 Task: Find connections with filter location Gandevi with filter topic #Jobswith filter profile language German with filter current company Livspace with filter school GM Institute of Technology with filter industry Public Health with filter service category Negotiation with filter keywords title Technical Specialist
Action: Mouse moved to (520, 81)
Screenshot: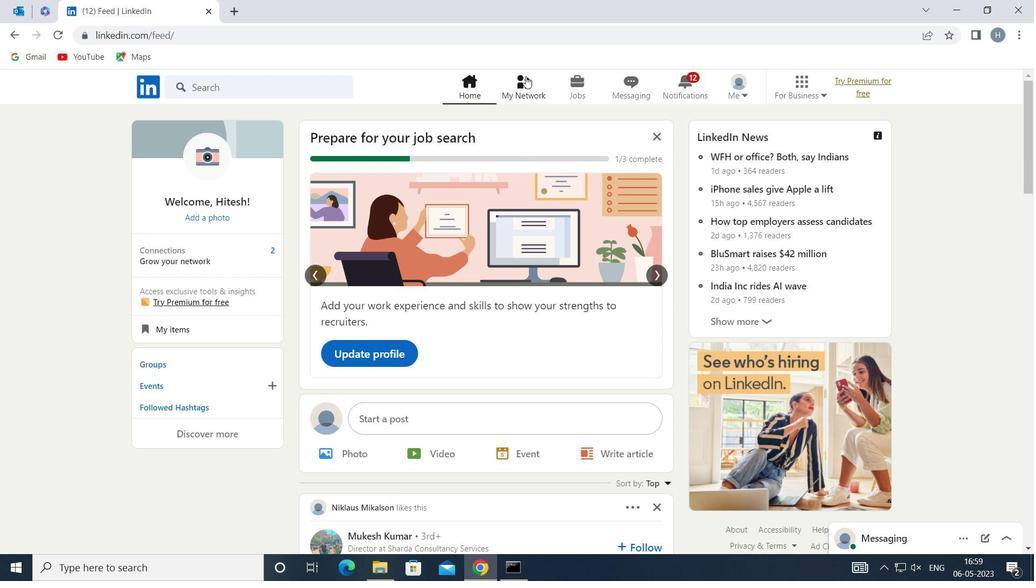 
Action: Mouse pressed left at (520, 81)
Screenshot: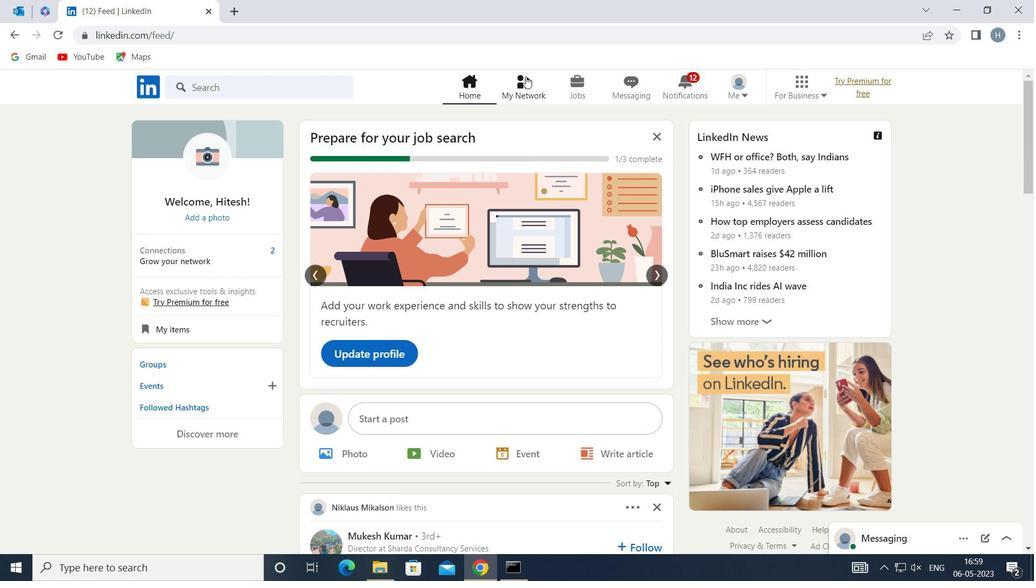 
Action: Mouse moved to (284, 166)
Screenshot: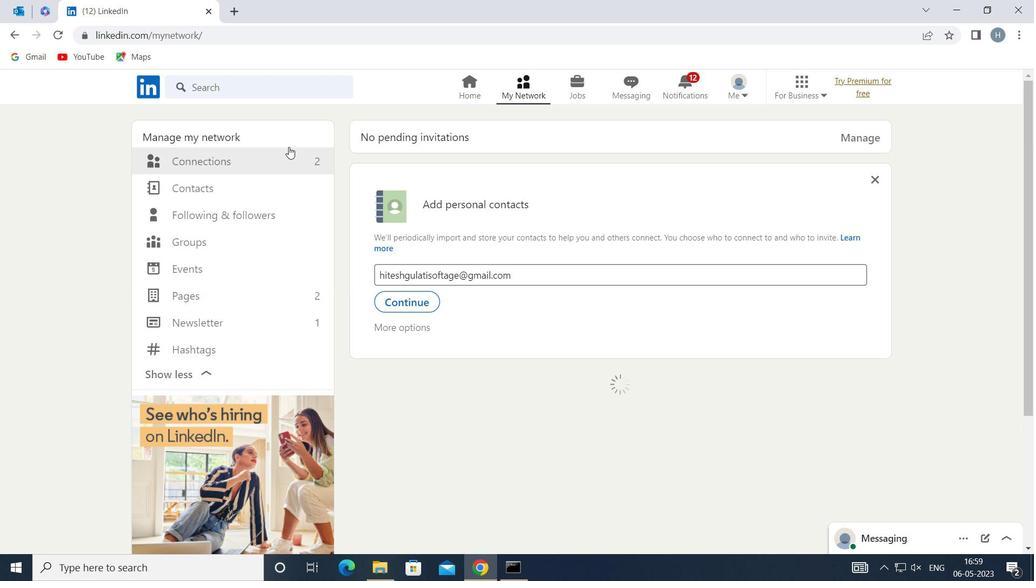 
Action: Mouse pressed left at (284, 166)
Screenshot: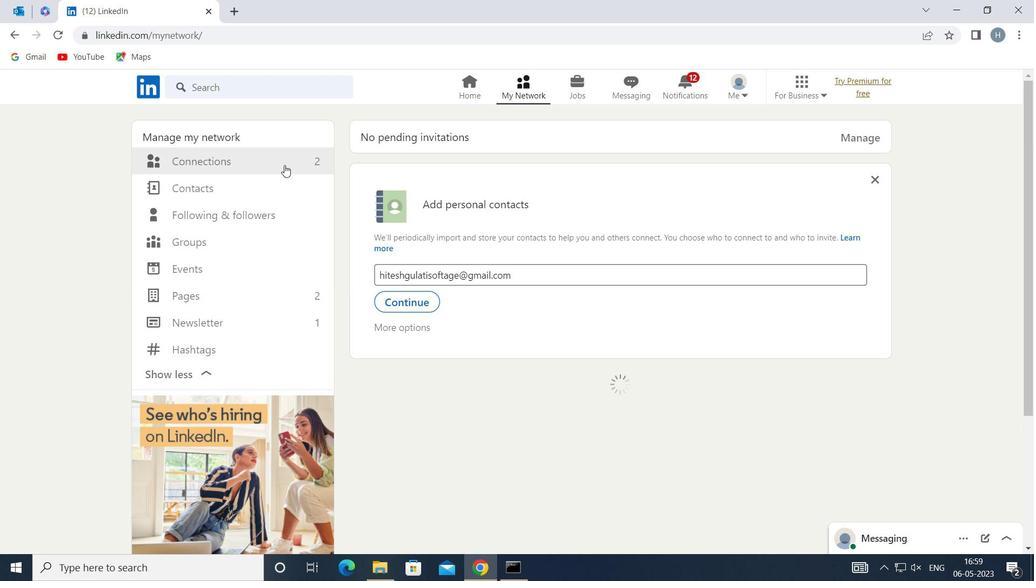 
Action: Mouse moved to (615, 164)
Screenshot: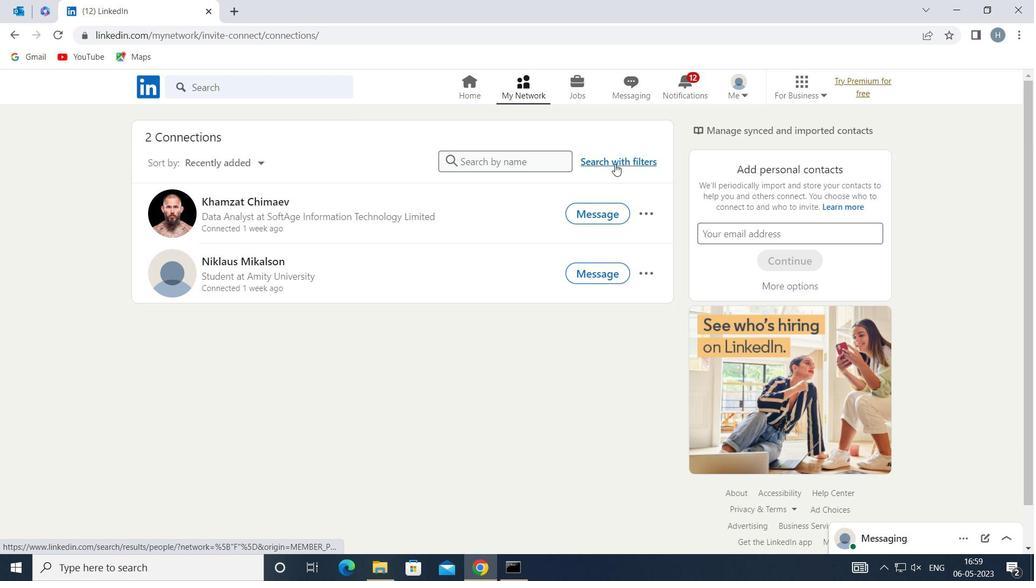 
Action: Mouse pressed left at (615, 164)
Screenshot: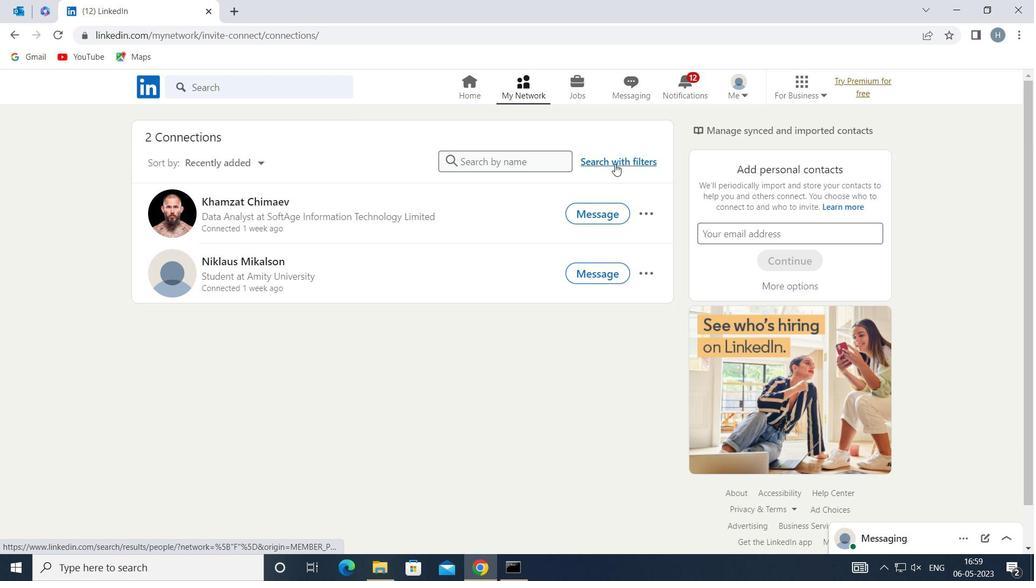 
Action: Mouse moved to (563, 121)
Screenshot: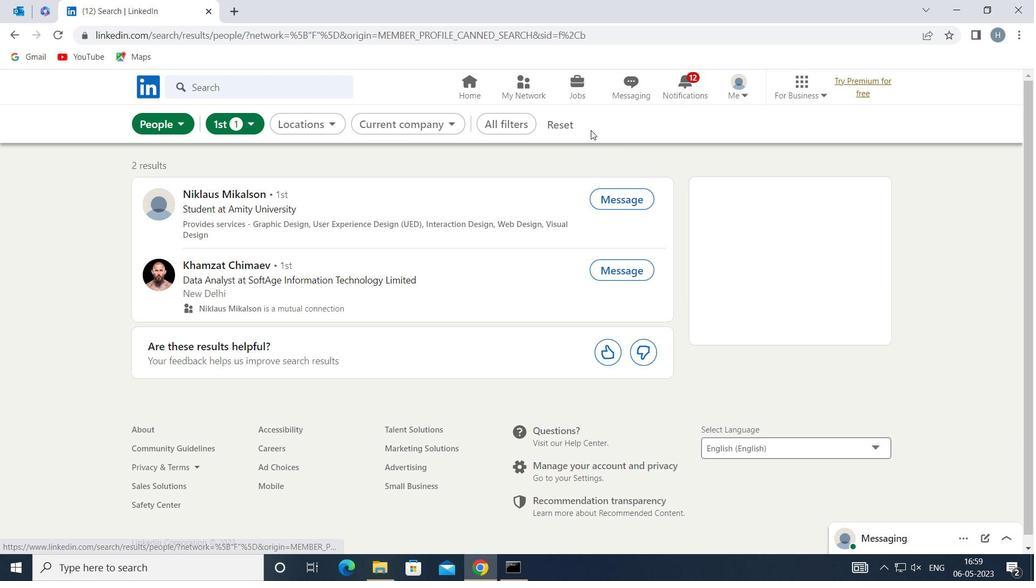
Action: Mouse pressed left at (563, 121)
Screenshot: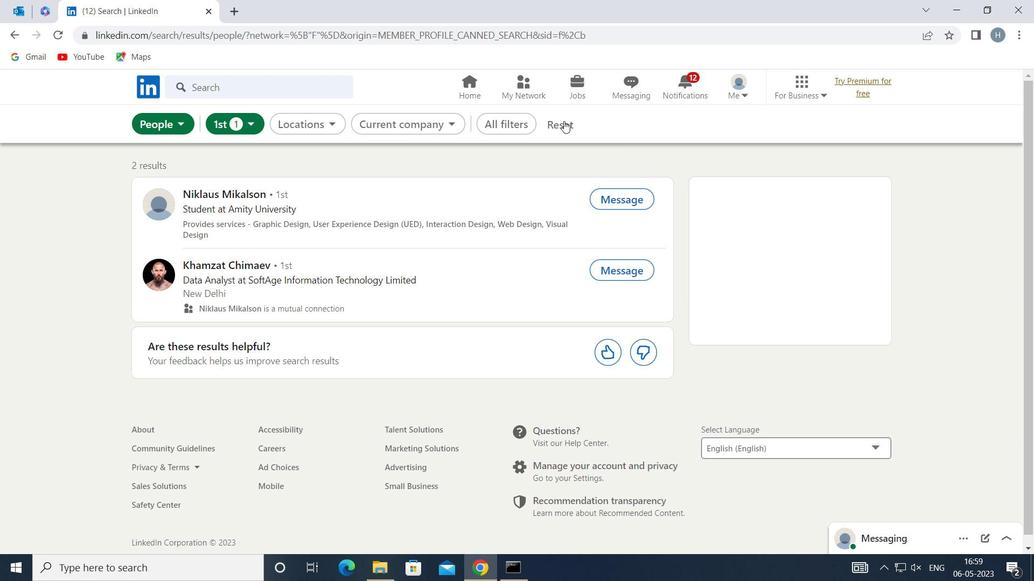 
Action: Mouse moved to (559, 121)
Screenshot: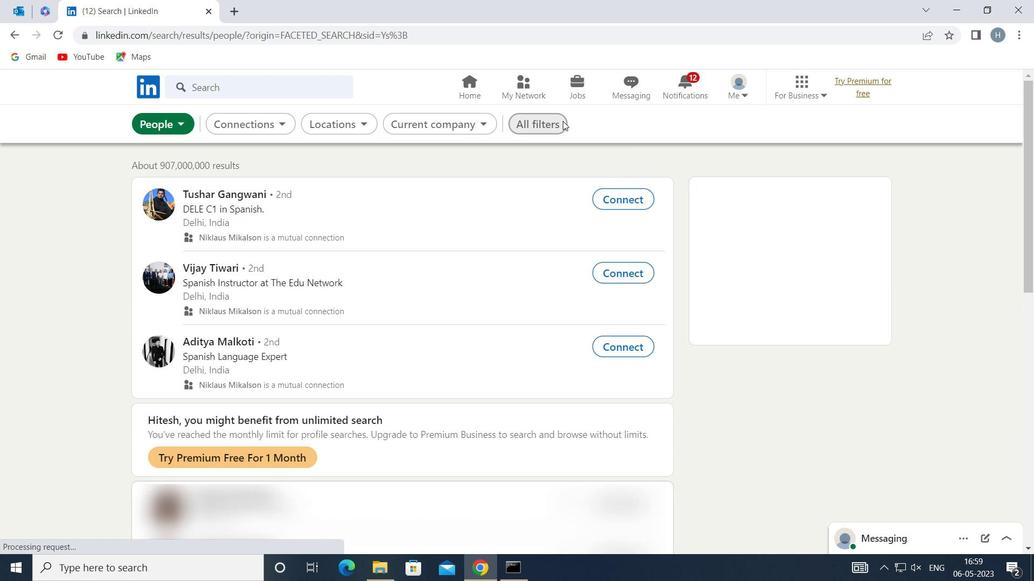 
Action: Mouse pressed left at (559, 121)
Screenshot: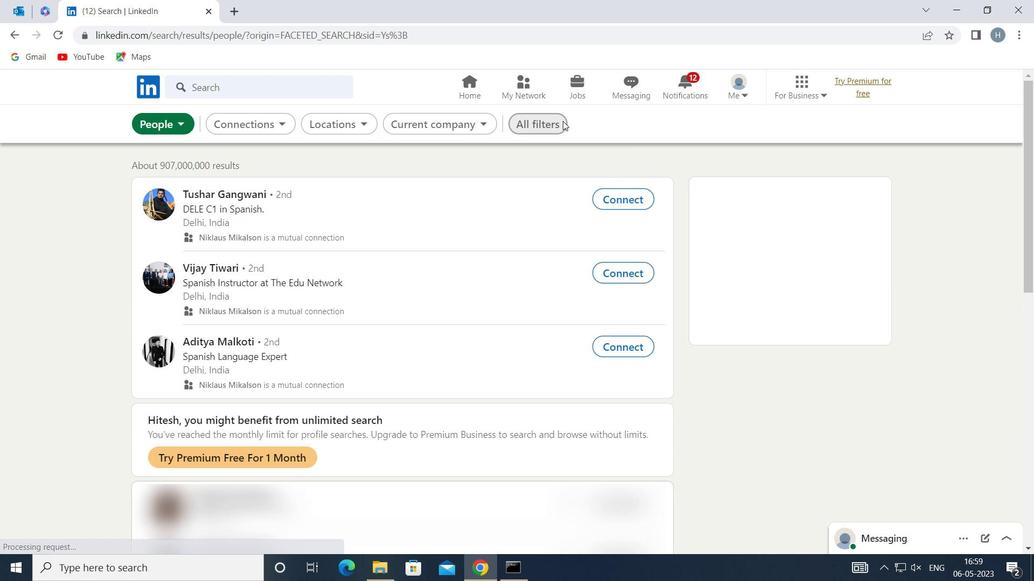 
Action: Mouse moved to (738, 237)
Screenshot: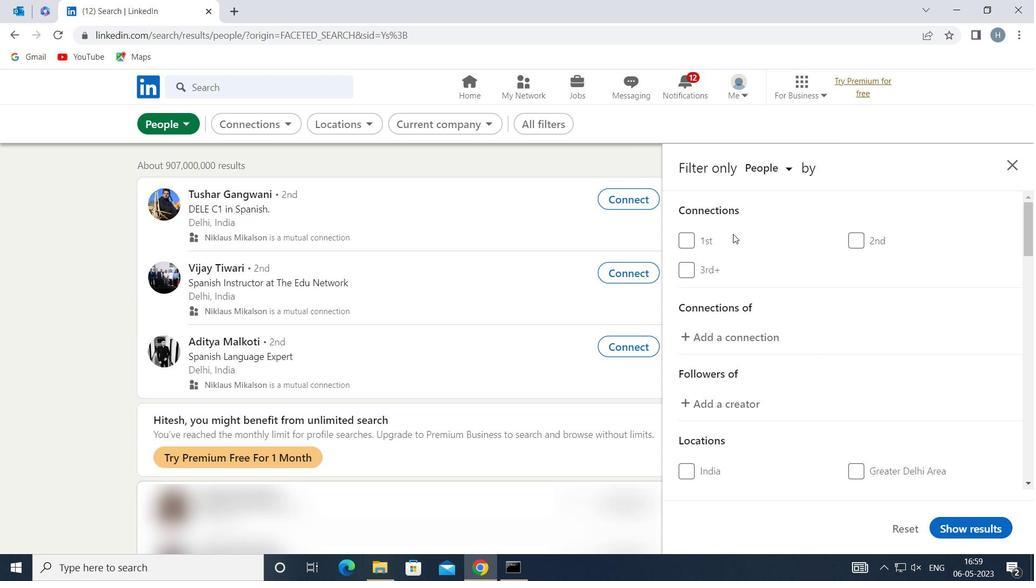 
Action: Mouse scrolled (738, 236) with delta (0, 0)
Screenshot: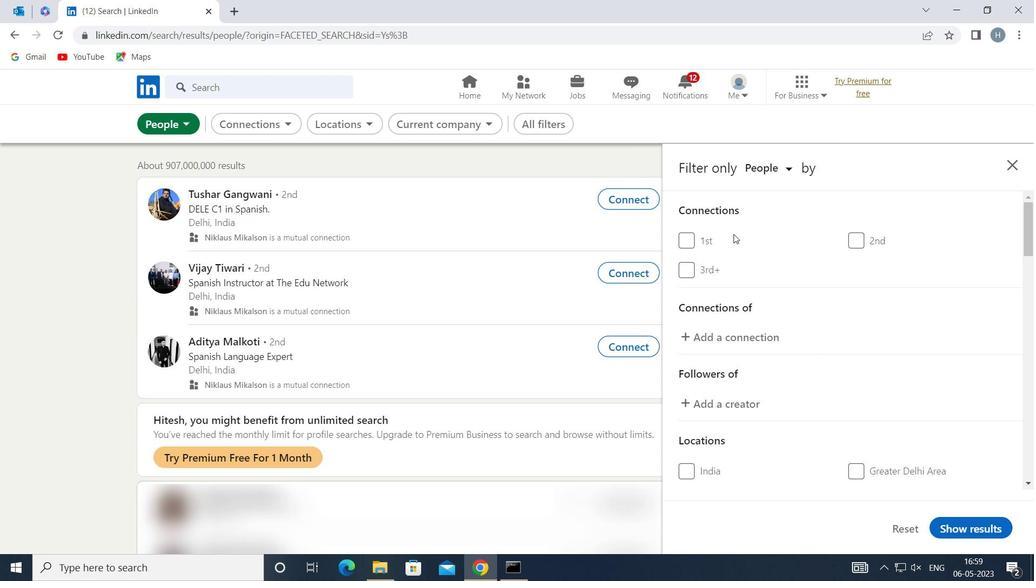 
Action: Mouse moved to (782, 277)
Screenshot: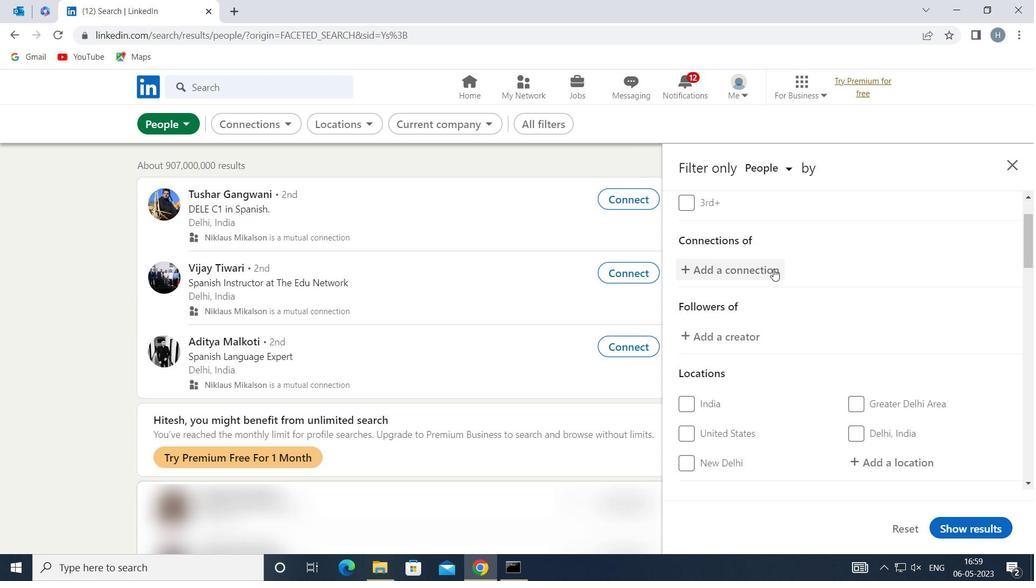 
Action: Mouse scrolled (782, 277) with delta (0, 0)
Screenshot: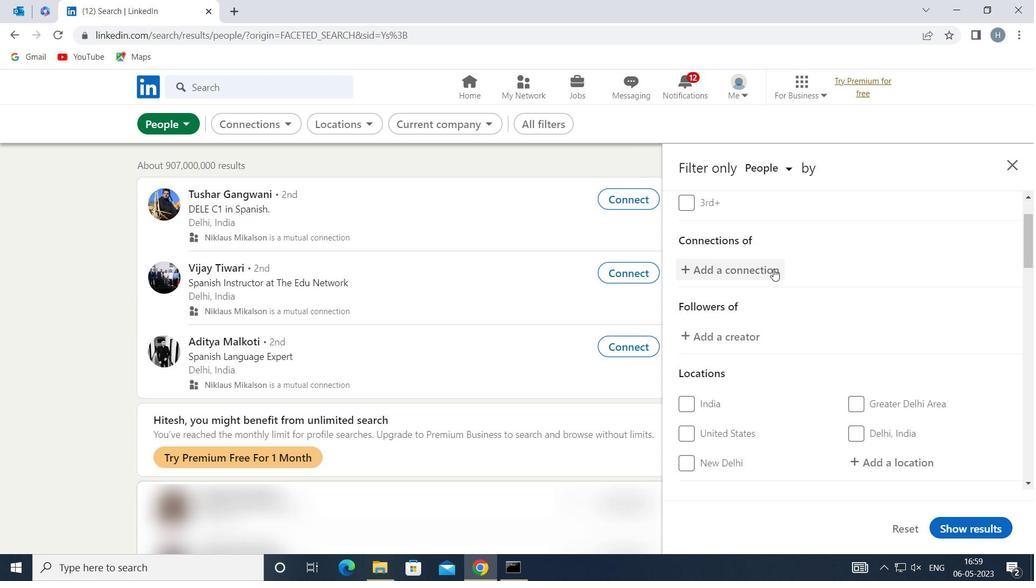 
Action: Mouse moved to (798, 286)
Screenshot: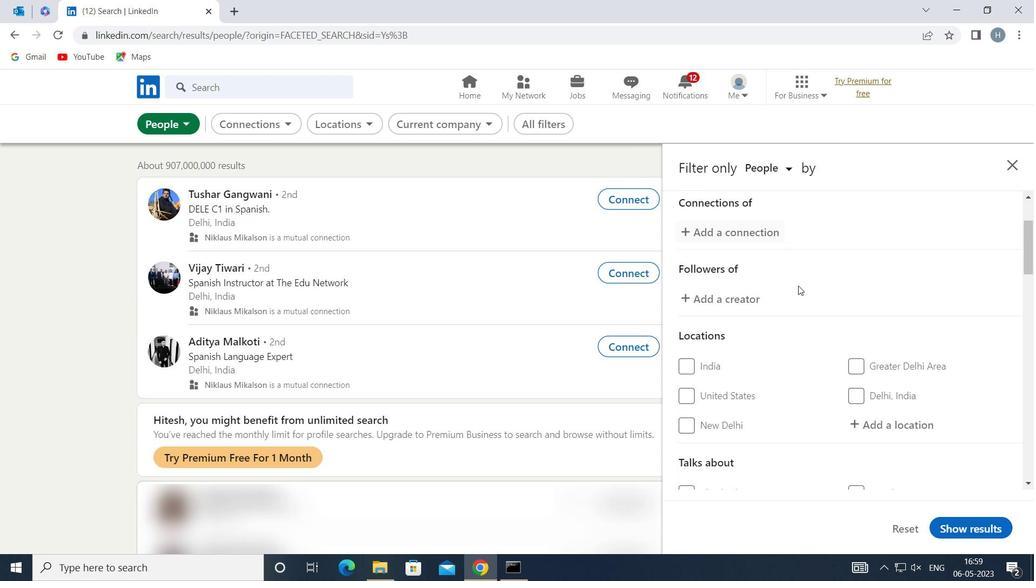 
Action: Mouse scrolled (798, 286) with delta (0, 0)
Screenshot: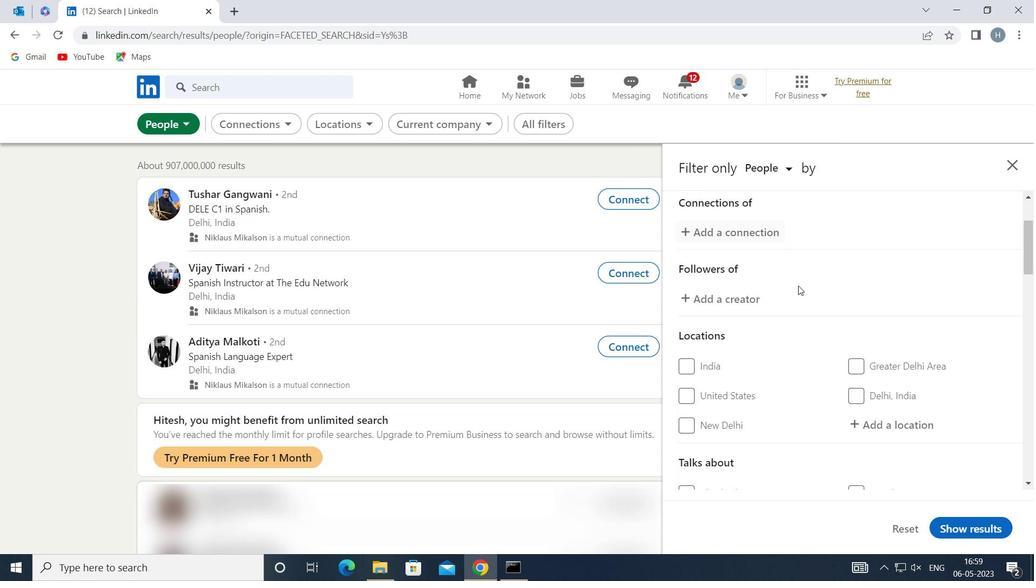 
Action: Mouse moved to (871, 324)
Screenshot: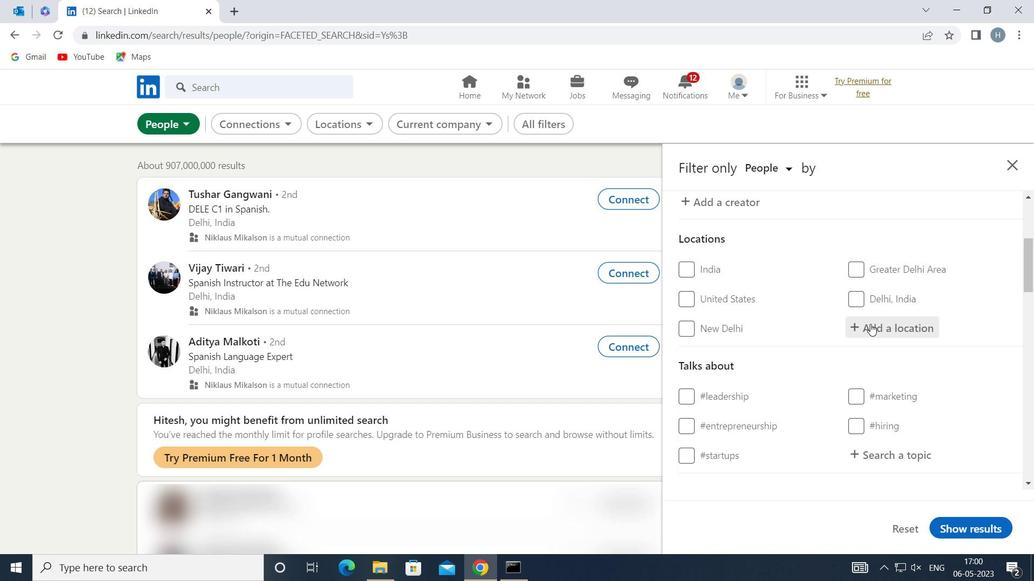 
Action: Mouse pressed left at (871, 324)
Screenshot: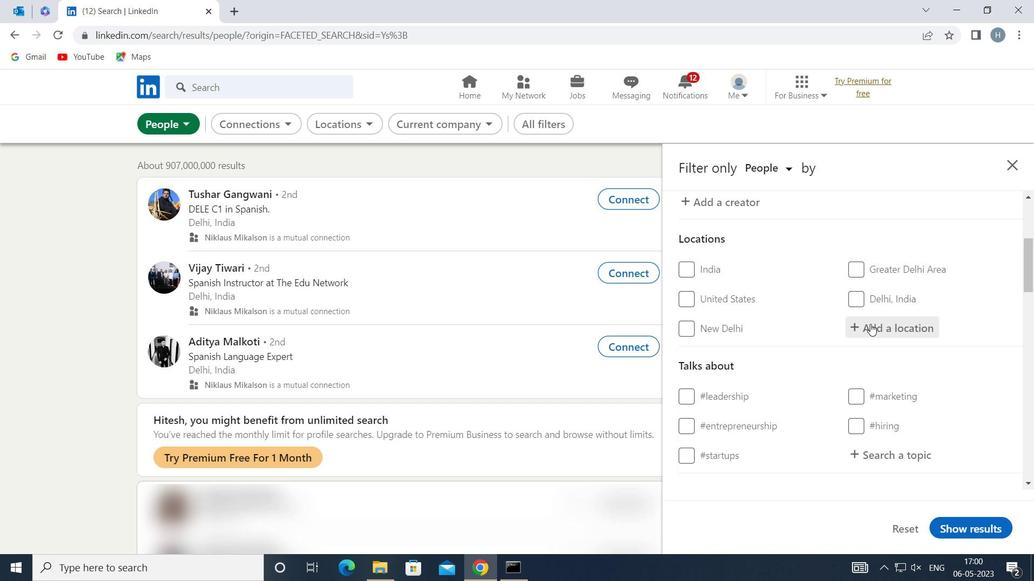 
Action: Mouse moved to (864, 326)
Screenshot: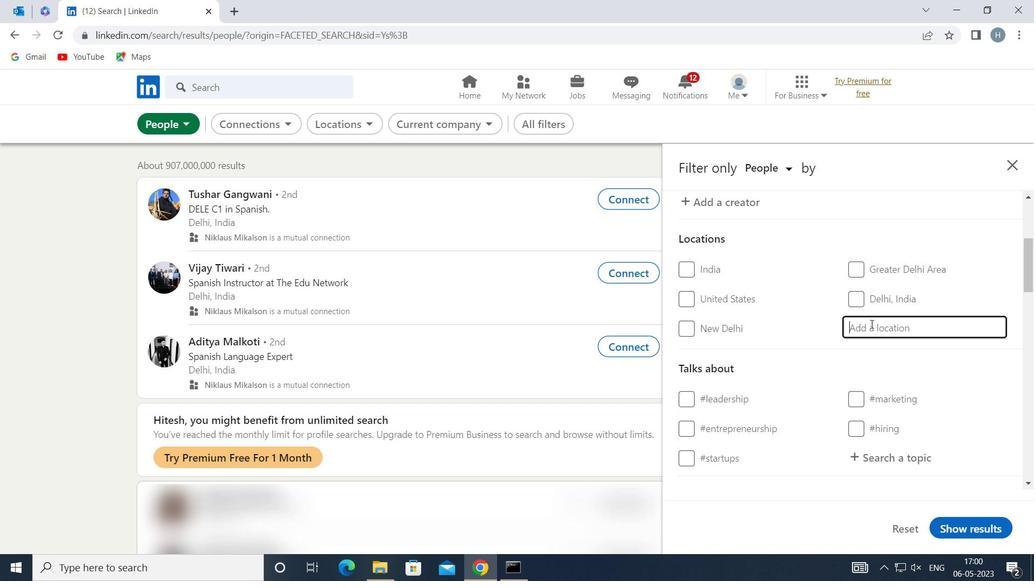 
Action: Key pressed <Key.shift>GANDEVI
Screenshot: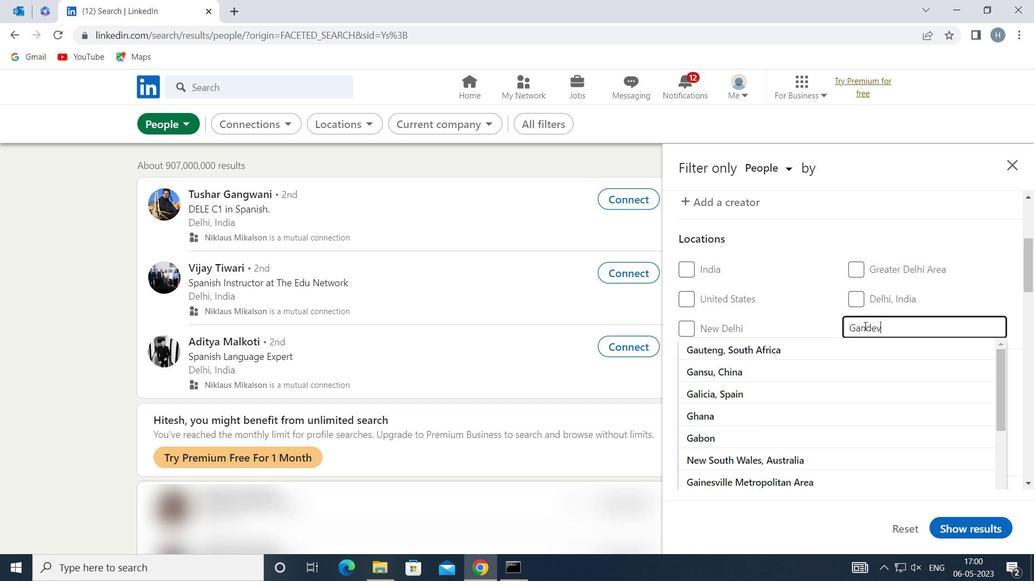 
Action: Mouse moved to (820, 351)
Screenshot: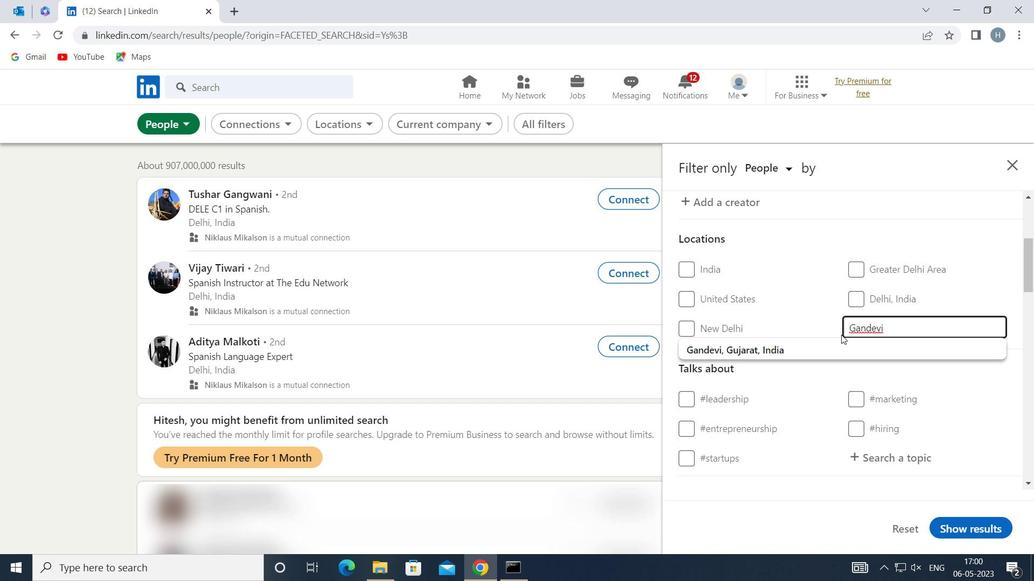 
Action: Mouse pressed left at (820, 351)
Screenshot: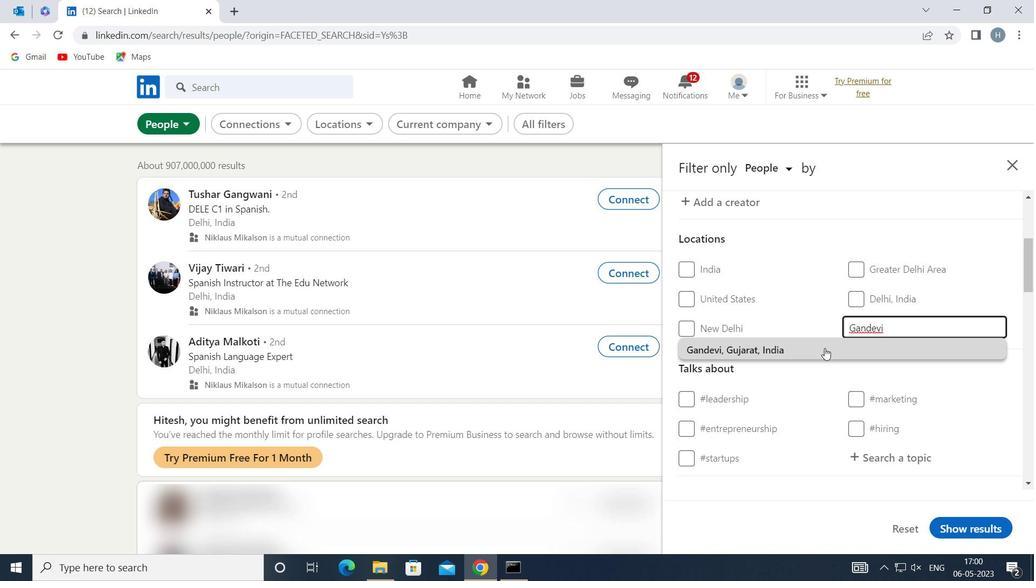 
Action: Mouse moved to (826, 345)
Screenshot: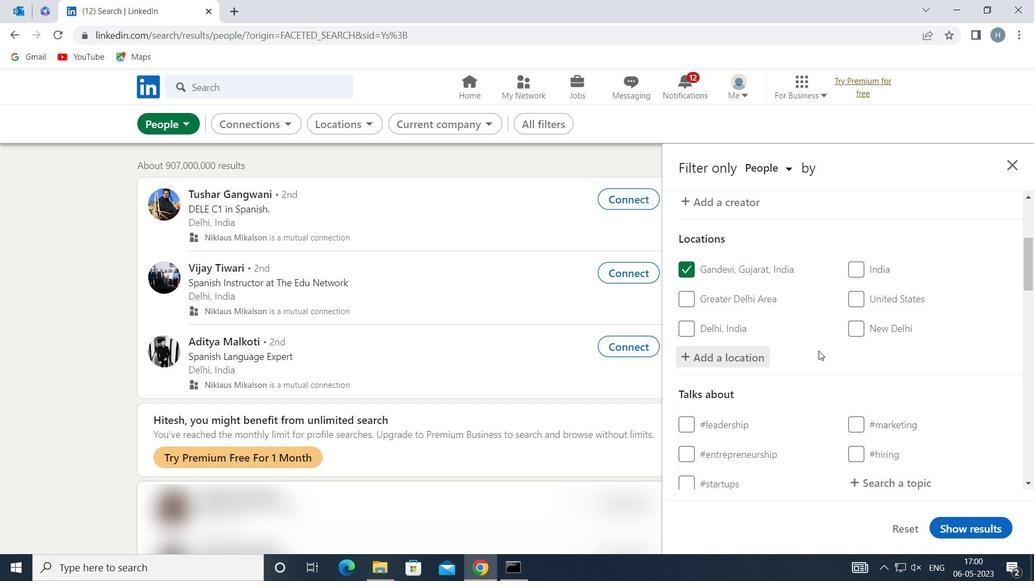 
Action: Mouse scrolled (826, 344) with delta (0, 0)
Screenshot: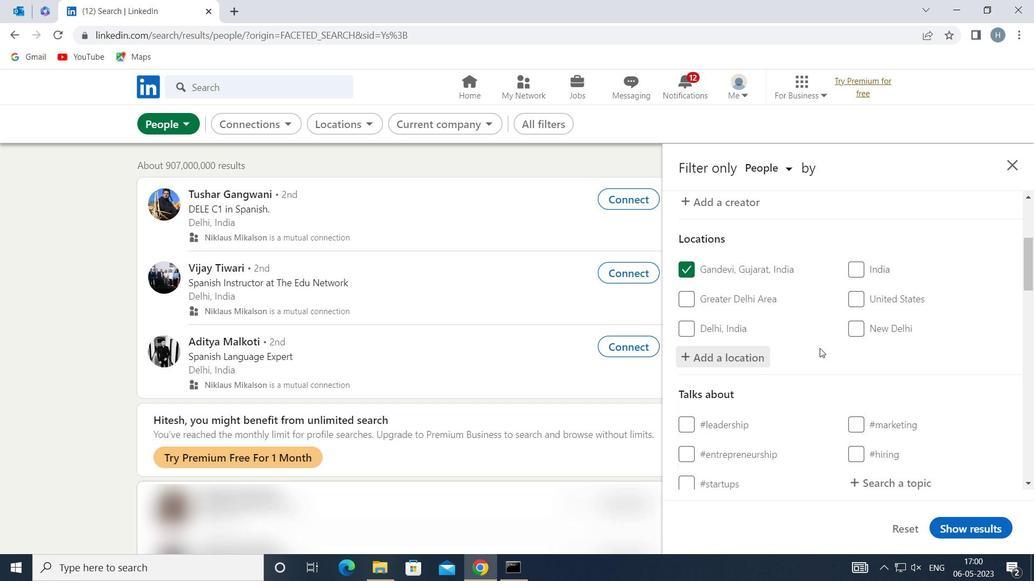 
Action: Mouse moved to (829, 344)
Screenshot: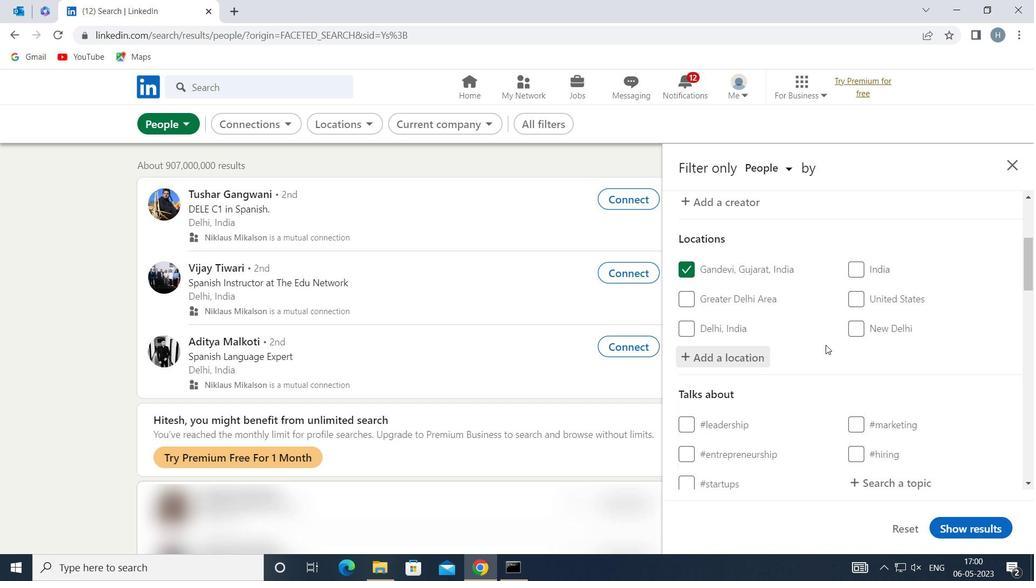 
Action: Mouse scrolled (829, 343) with delta (0, 0)
Screenshot: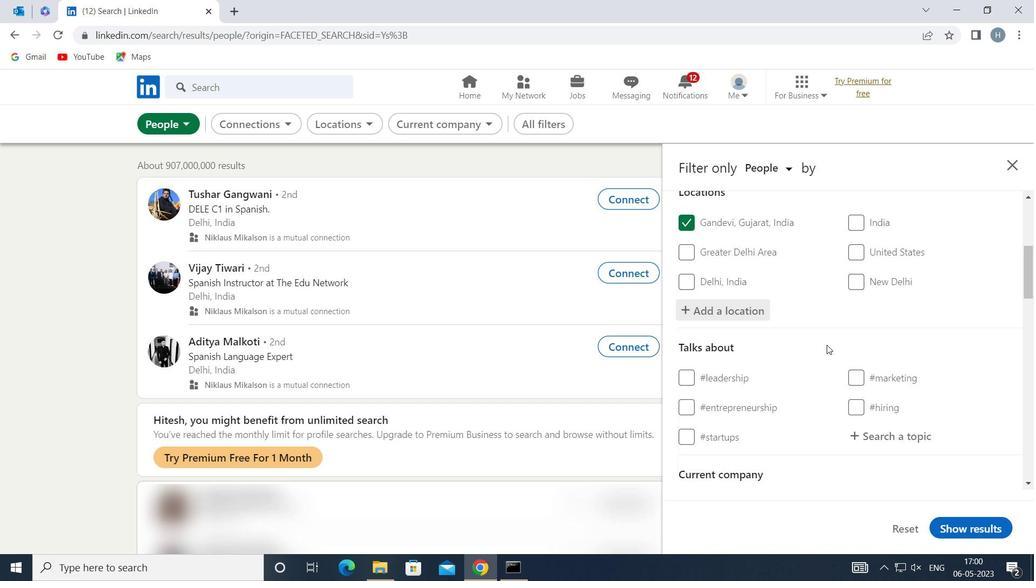 
Action: Mouse moved to (913, 350)
Screenshot: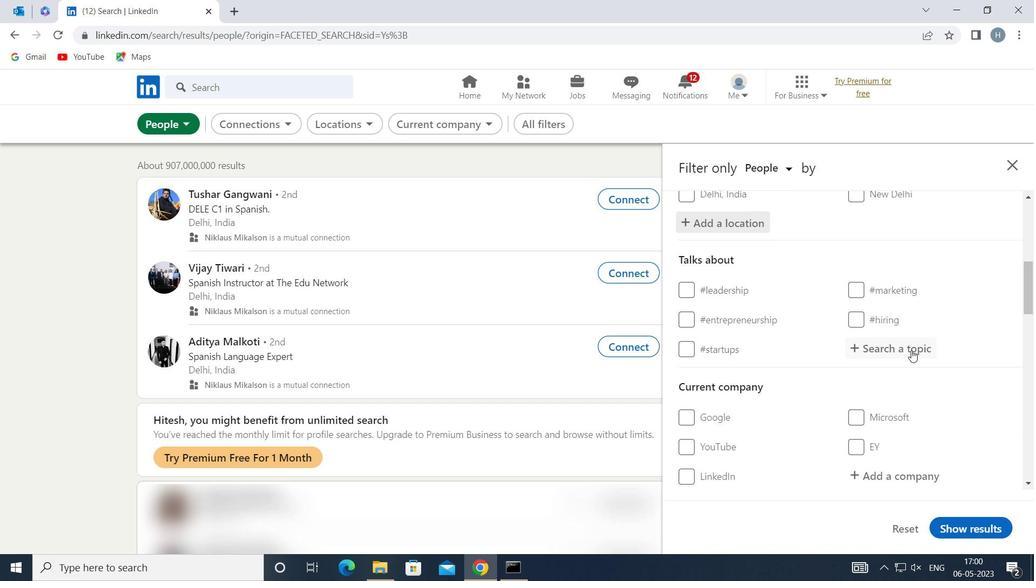 
Action: Mouse pressed left at (913, 350)
Screenshot: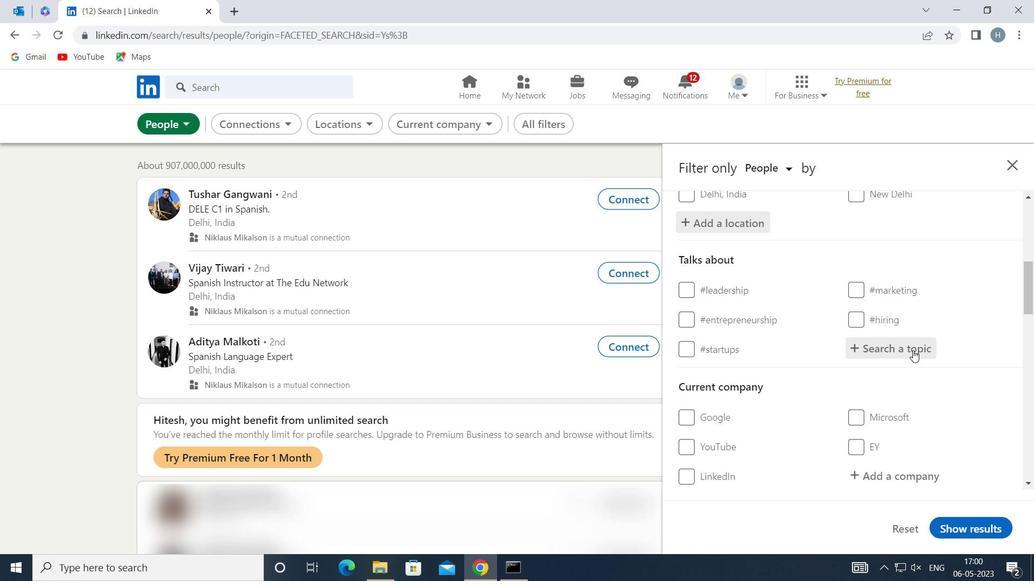 
Action: Mouse moved to (913, 349)
Screenshot: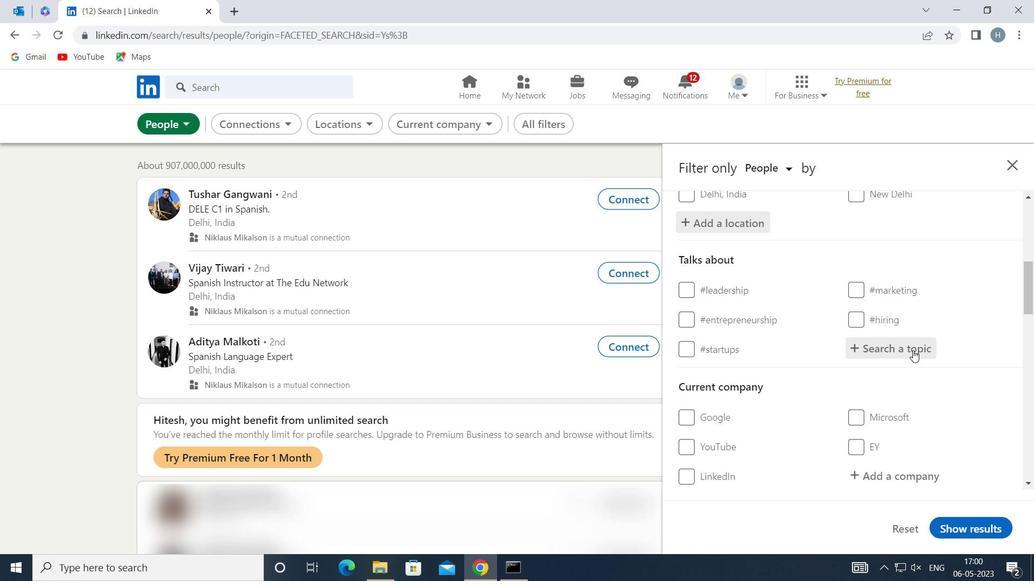 
Action: Key pressed <Key.shift>JOBS
Screenshot: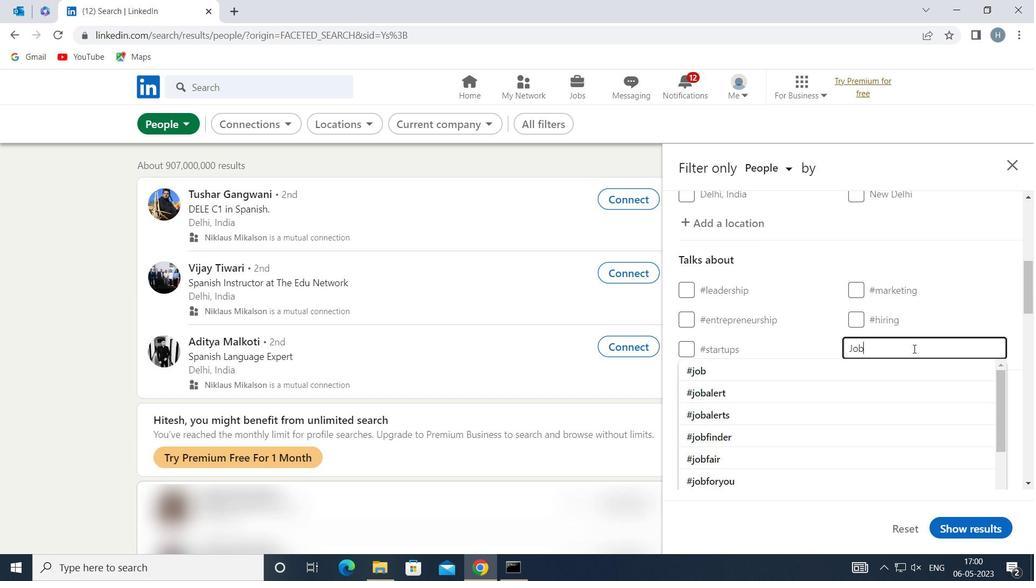 
Action: Mouse moved to (836, 365)
Screenshot: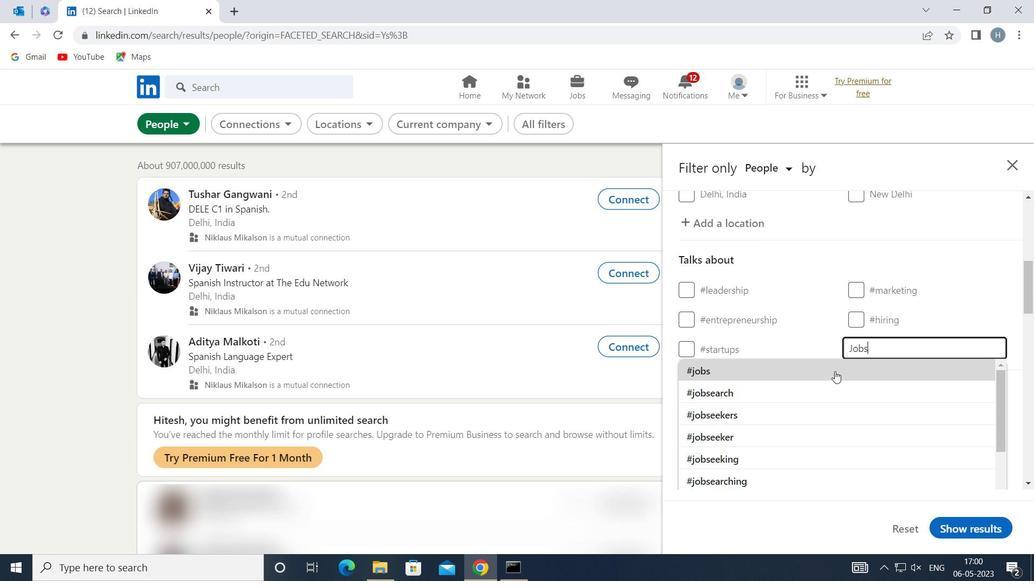 
Action: Mouse pressed left at (836, 365)
Screenshot: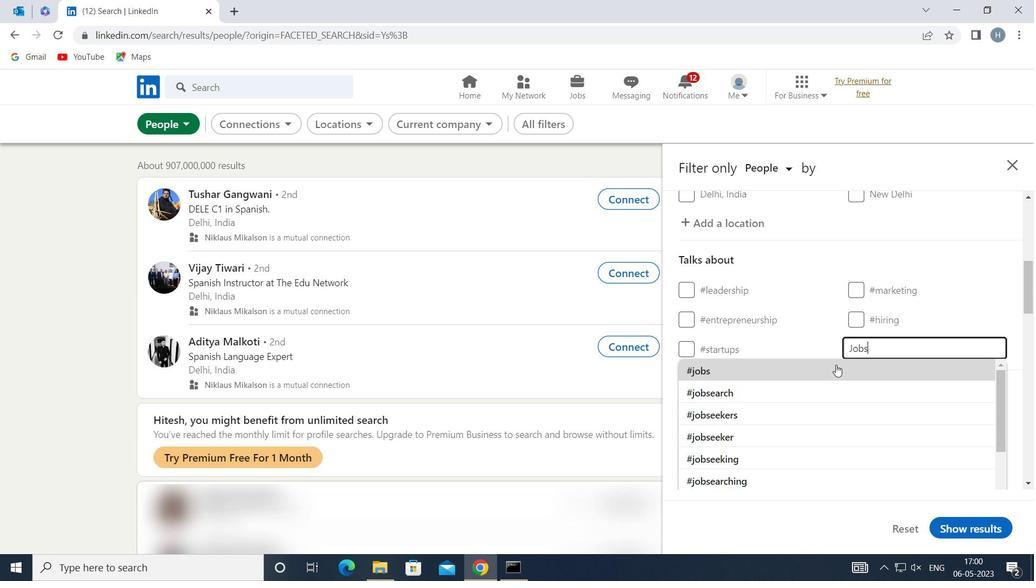 
Action: Mouse moved to (826, 363)
Screenshot: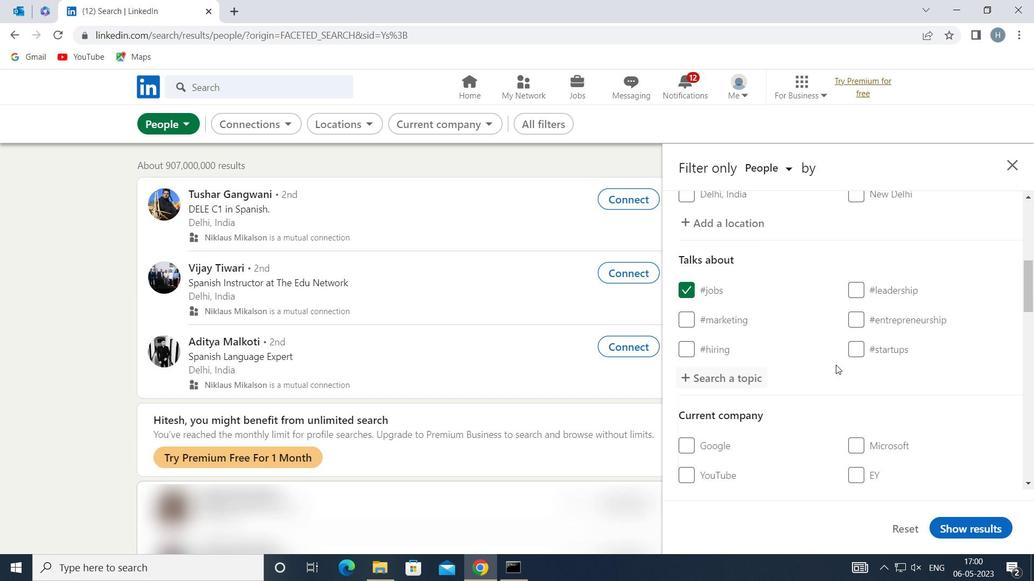 
Action: Mouse scrolled (826, 363) with delta (0, 0)
Screenshot: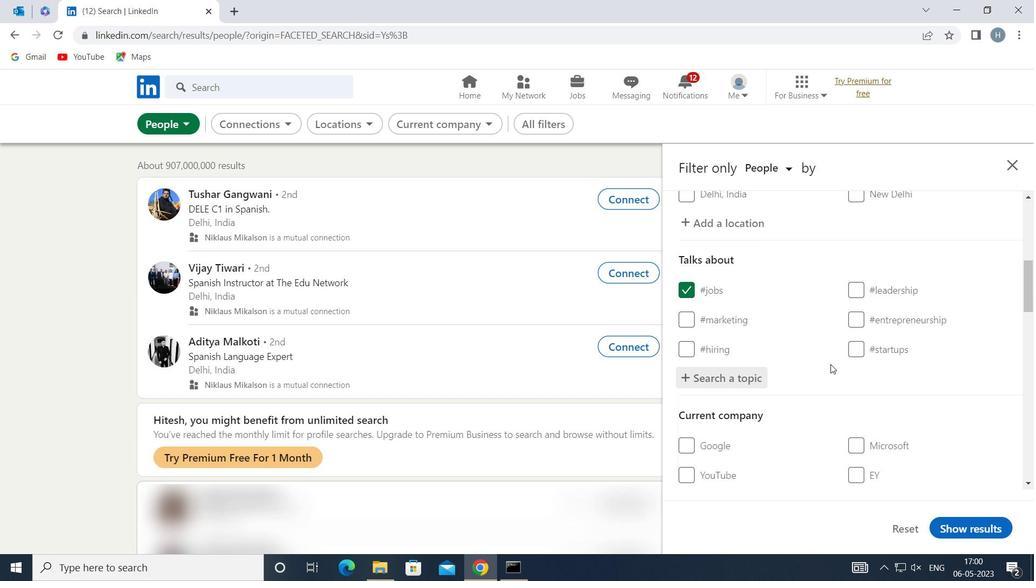 
Action: Mouse scrolled (826, 363) with delta (0, 0)
Screenshot: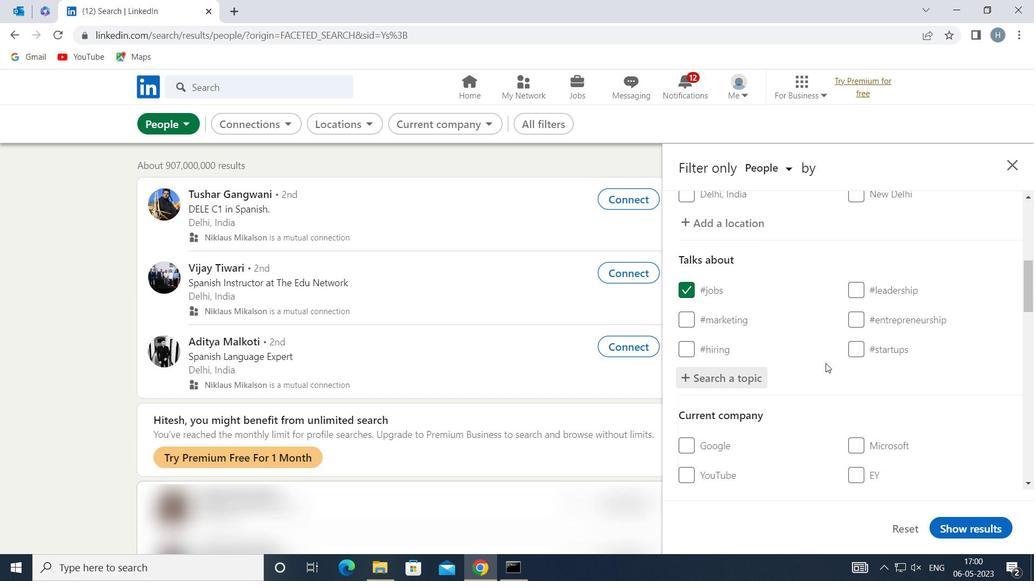 
Action: Mouse scrolled (826, 363) with delta (0, 0)
Screenshot: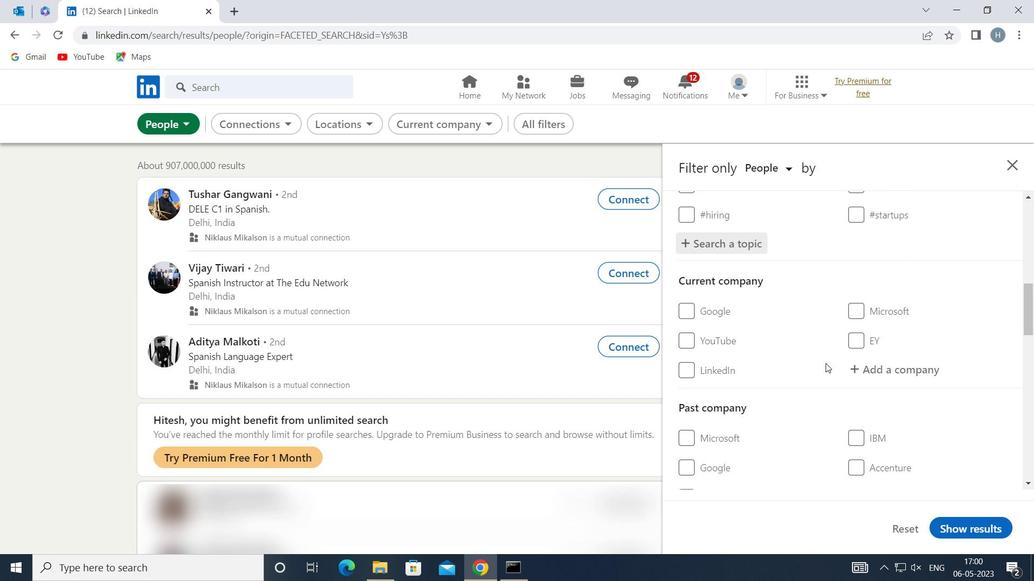 
Action: Mouse moved to (824, 362)
Screenshot: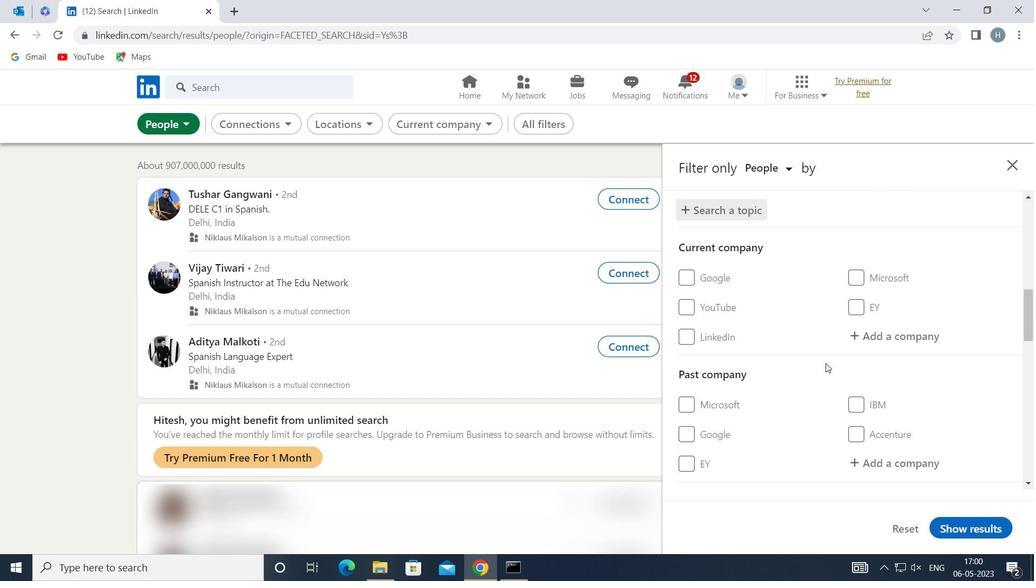 
Action: Mouse scrolled (824, 361) with delta (0, 0)
Screenshot: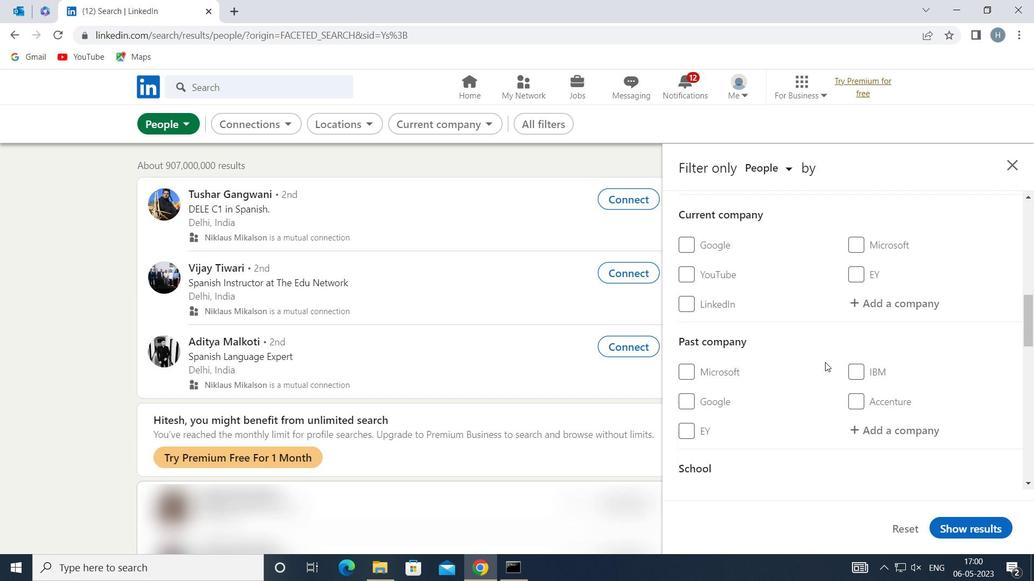 
Action: Mouse moved to (824, 362)
Screenshot: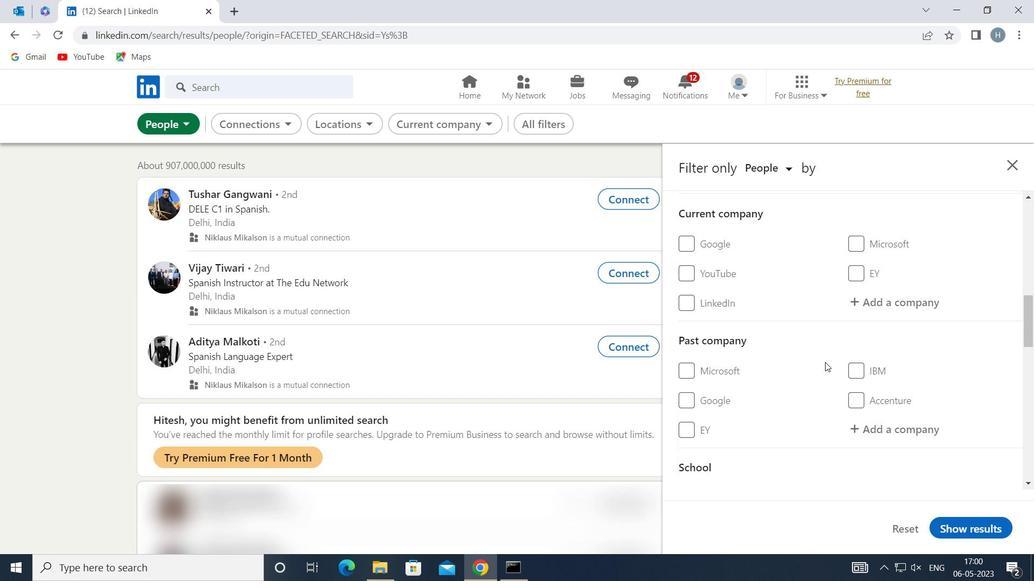 
Action: Mouse scrolled (824, 361) with delta (0, 0)
Screenshot: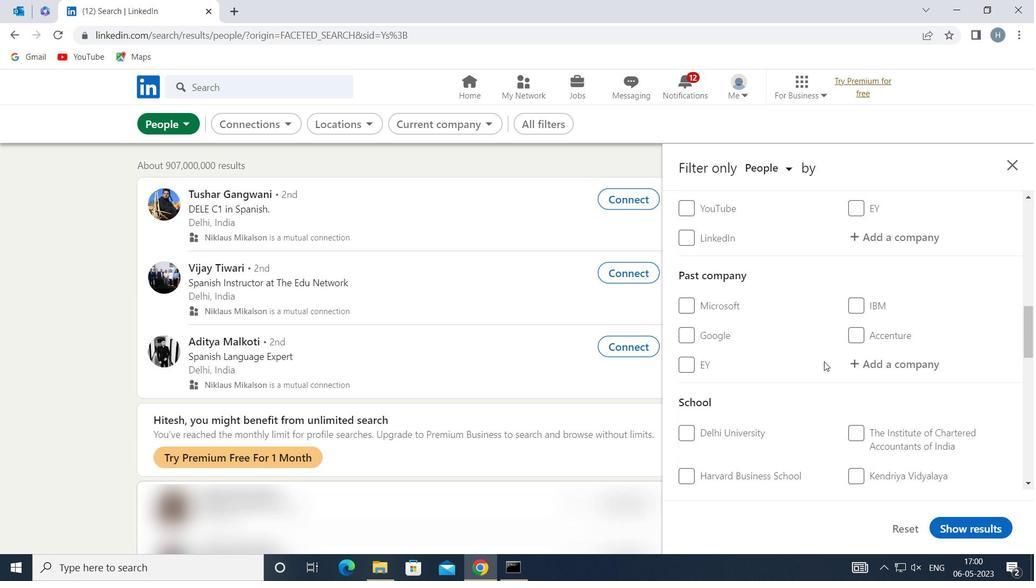 
Action: Mouse moved to (822, 361)
Screenshot: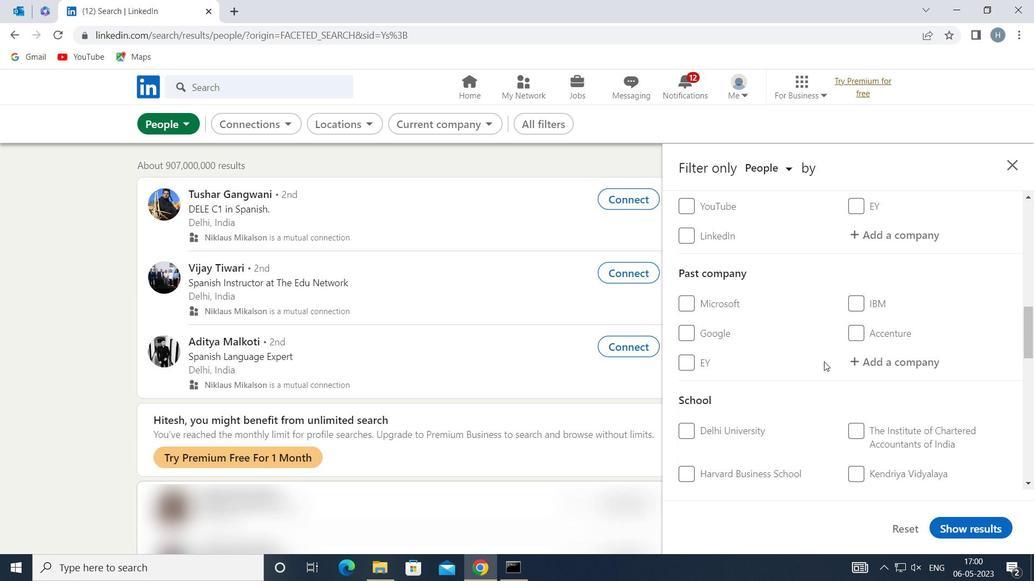 
Action: Mouse scrolled (822, 360) with delta (0, 0)
Screenshot: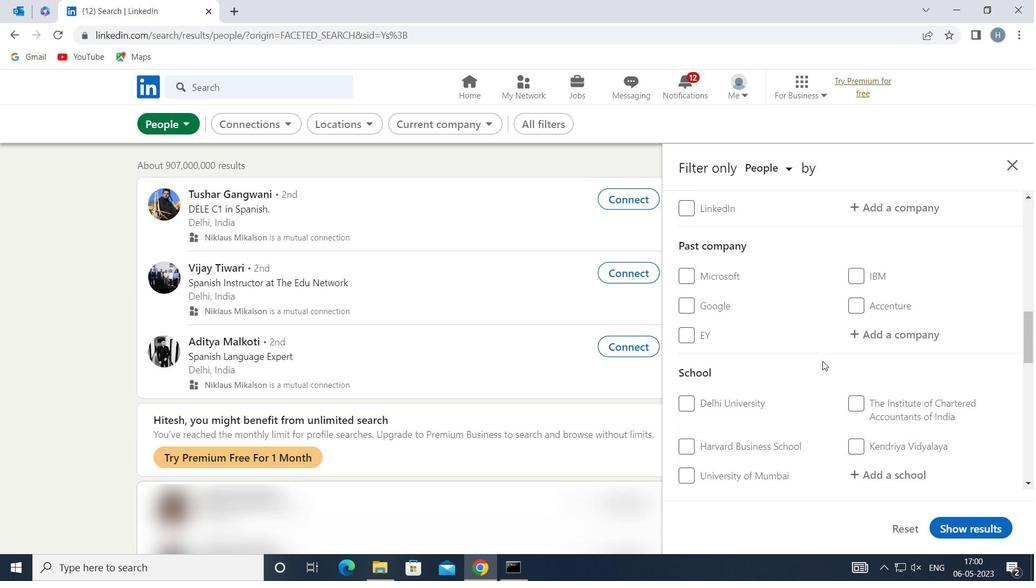 
Action: Mouse scrolled (822, 360) with delta (0, 0)
Screenshot: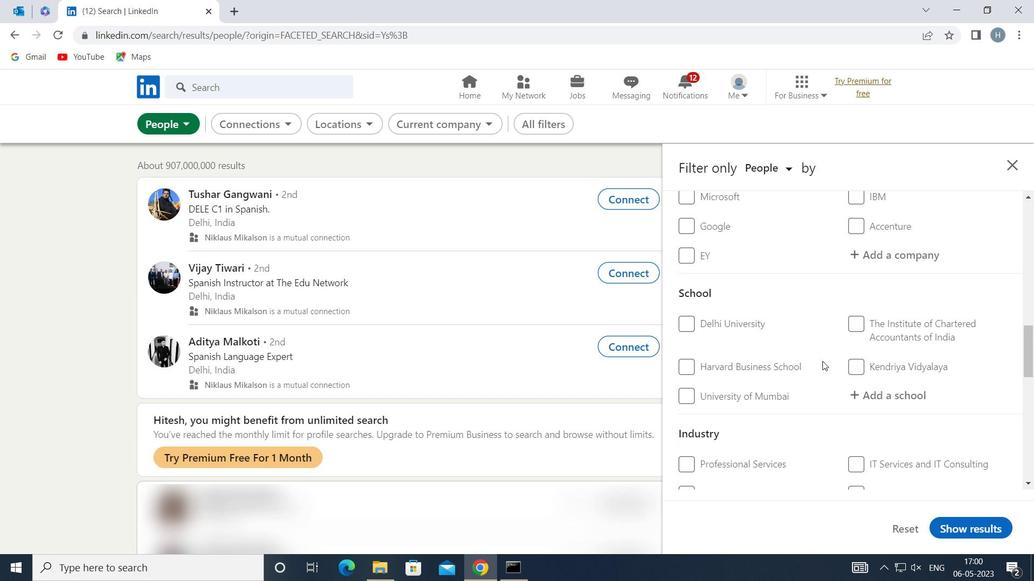 
Action: Mouse scrolled (822, 360) with delta (0, 0)
Screenshot: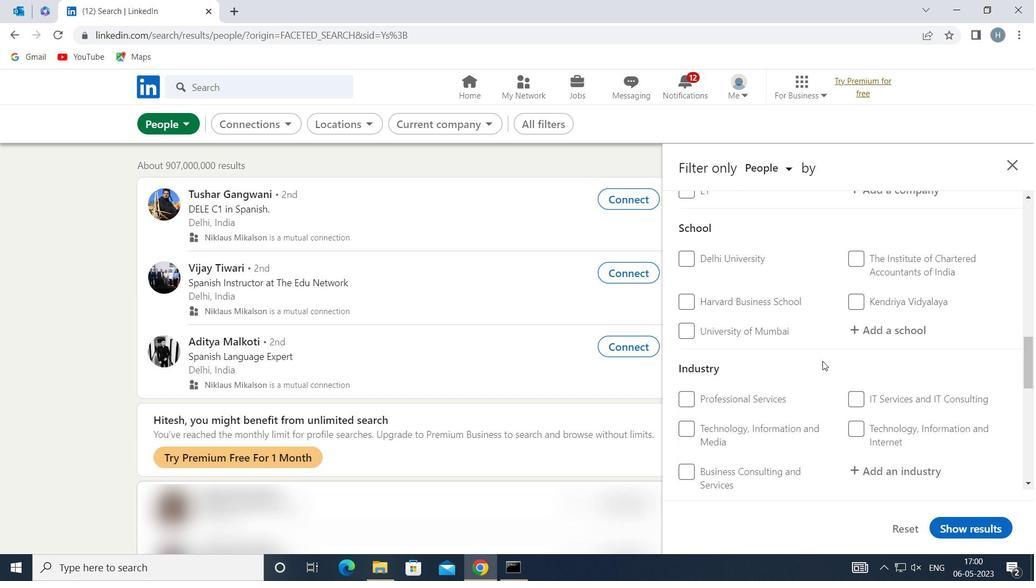 
Action: Mouse scrolled (822, 360) with delta (0, 0)
Screenshot: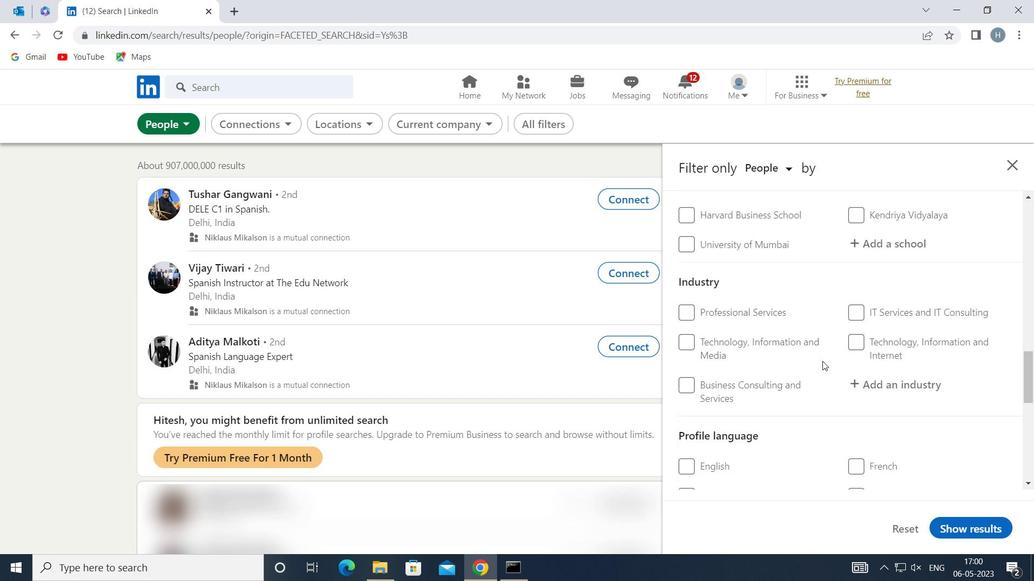 
Action: Mouse scrolled (822, 360) with delta (0, 0)
Screenshot: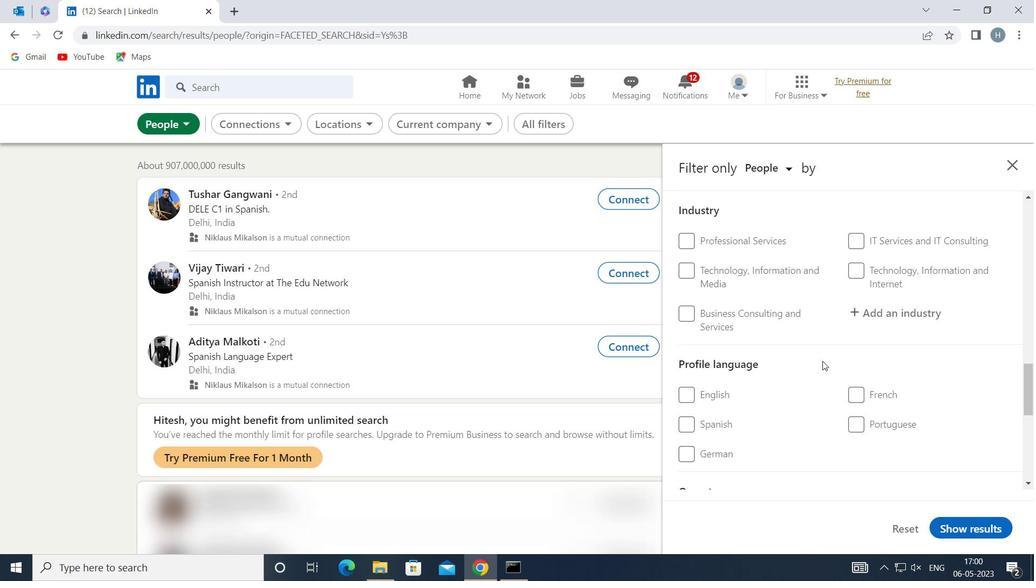
Action: Mouse moved to (716, 377)
Screenshot: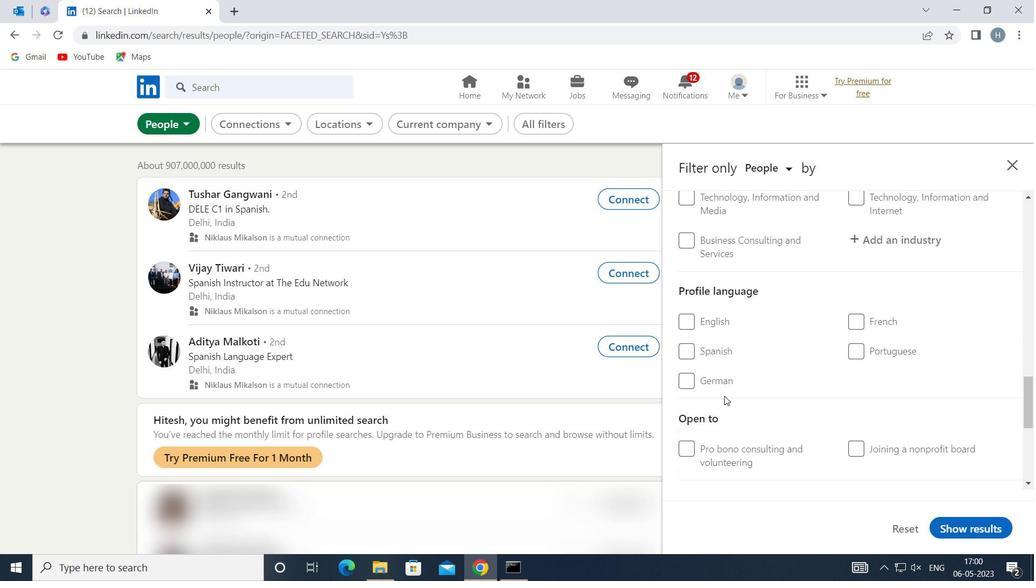
Action: Mouse pressed left at (716, 377)
Screenshot: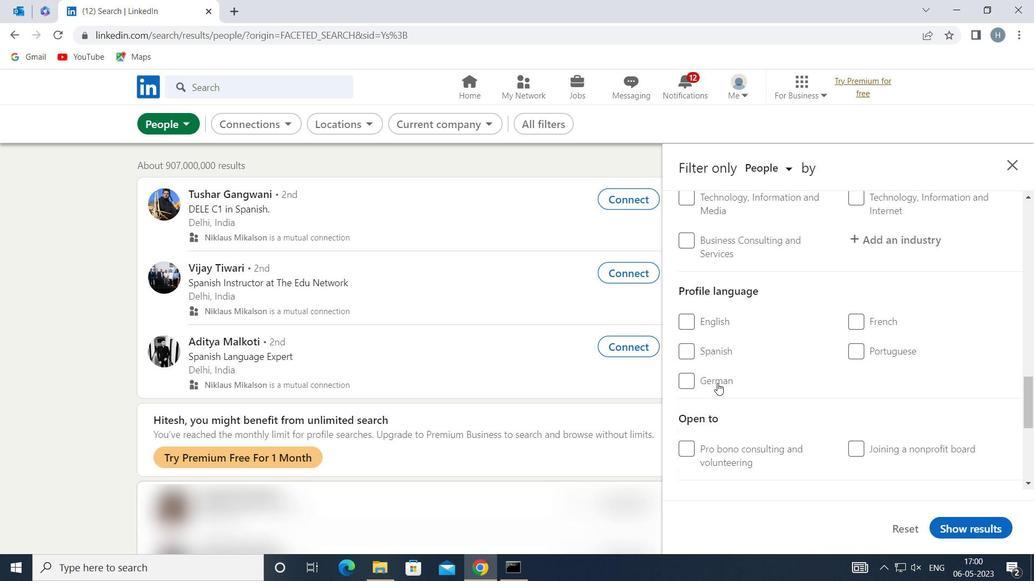 
Action: Mouse moved to (818, 376)
Screenshot: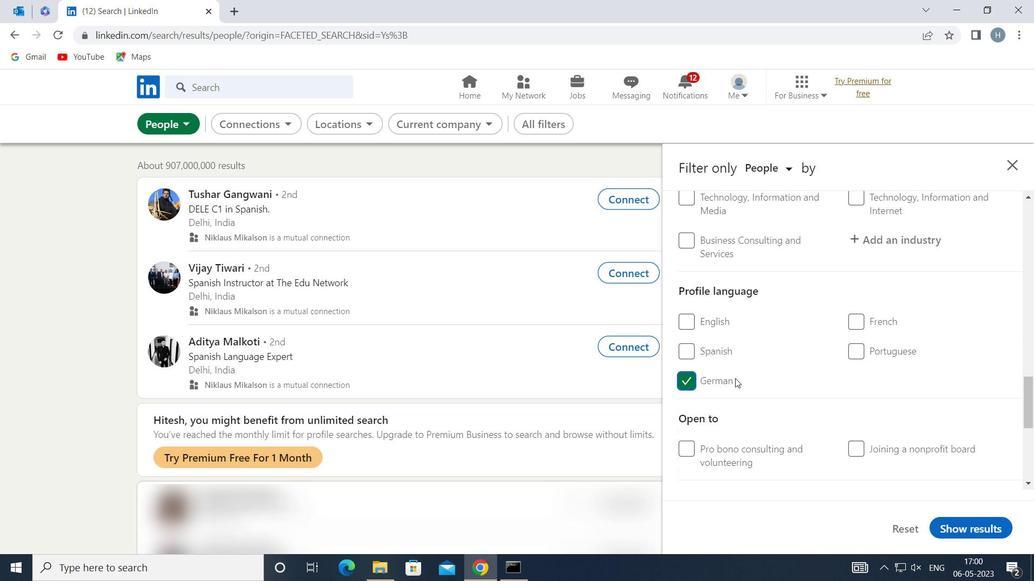 
Action: Mouse scrolled (818, 377) with delta (0, 0)
Screenshot: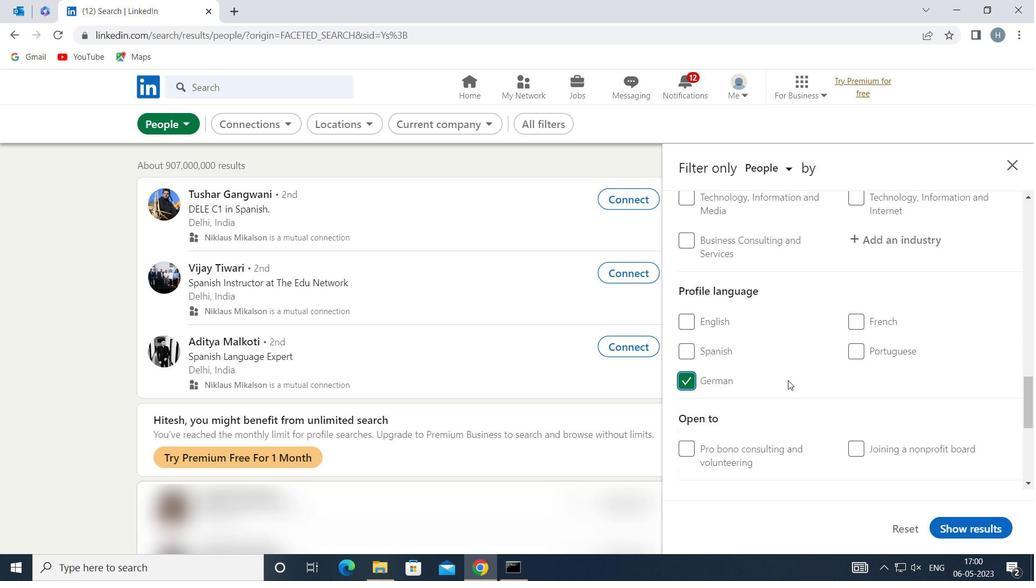 
Action: Mouse moved to (817, 361)
Screenshot: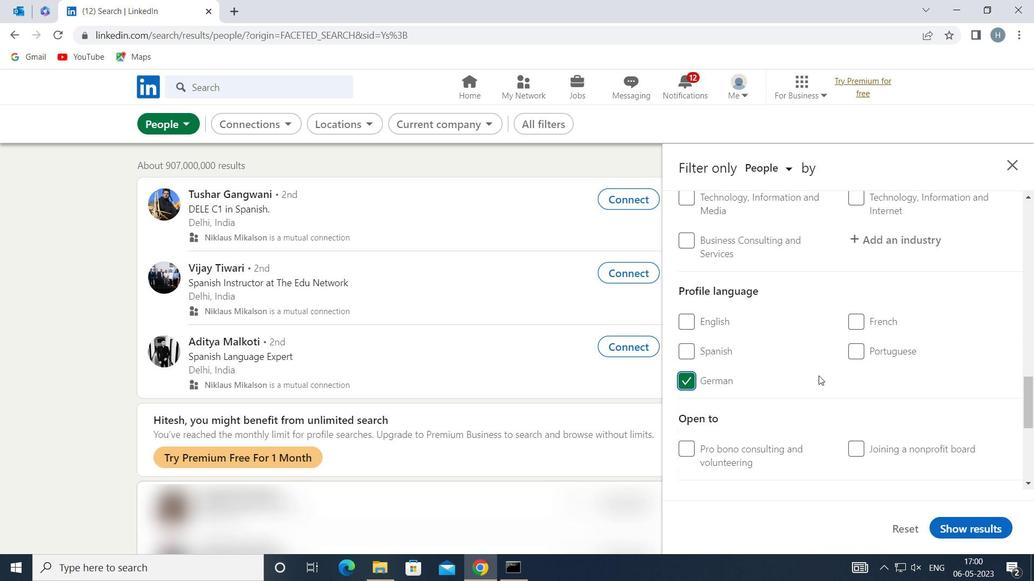 
Action: Mouse scrolled (817, 361) with delta (0, 0)
Screenshot: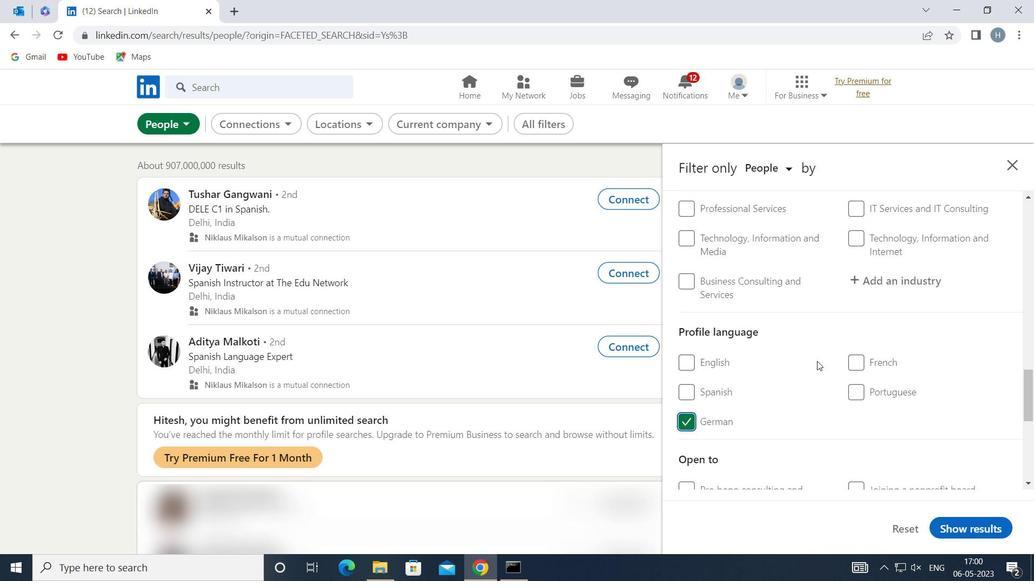 
Action: Mouse scrolled (817, 361) with delta (0, 0)
Screenshot: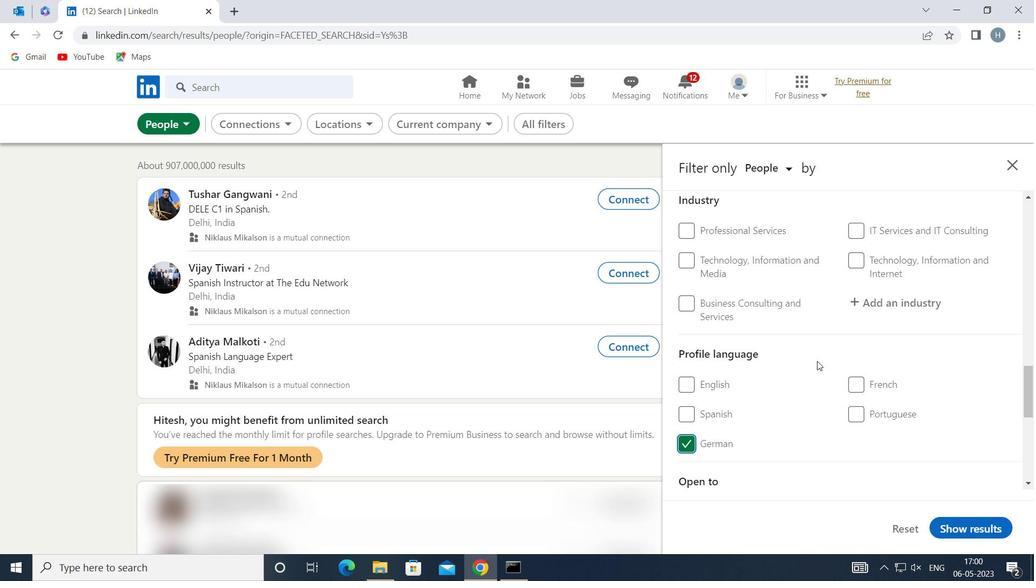 
Action: Mouse scrolled (817, 361) with delta (0, 0)
Screenshot: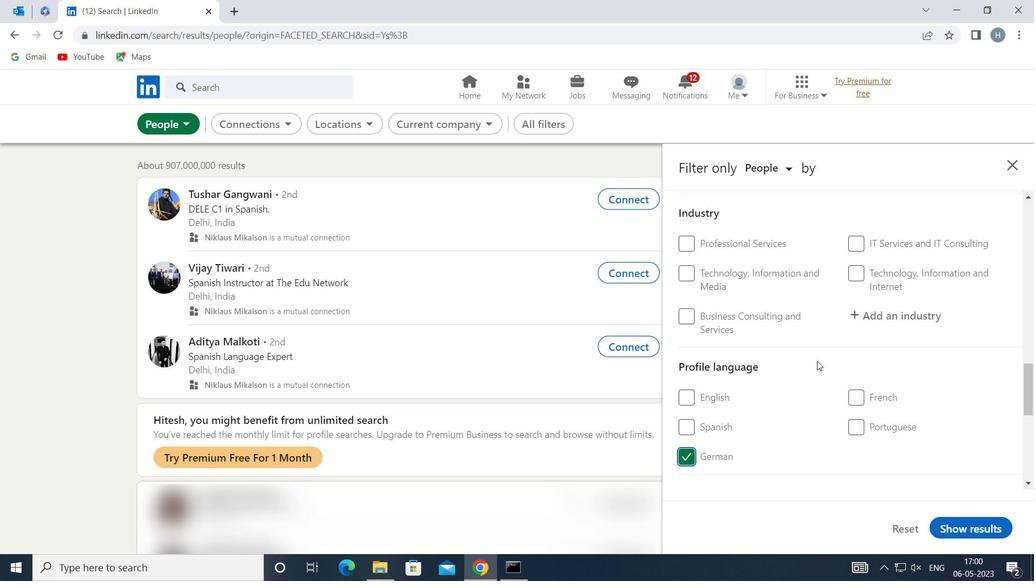 
Action: Mouse scrolled (817, 361) with delta (0, 0)
Screenshot: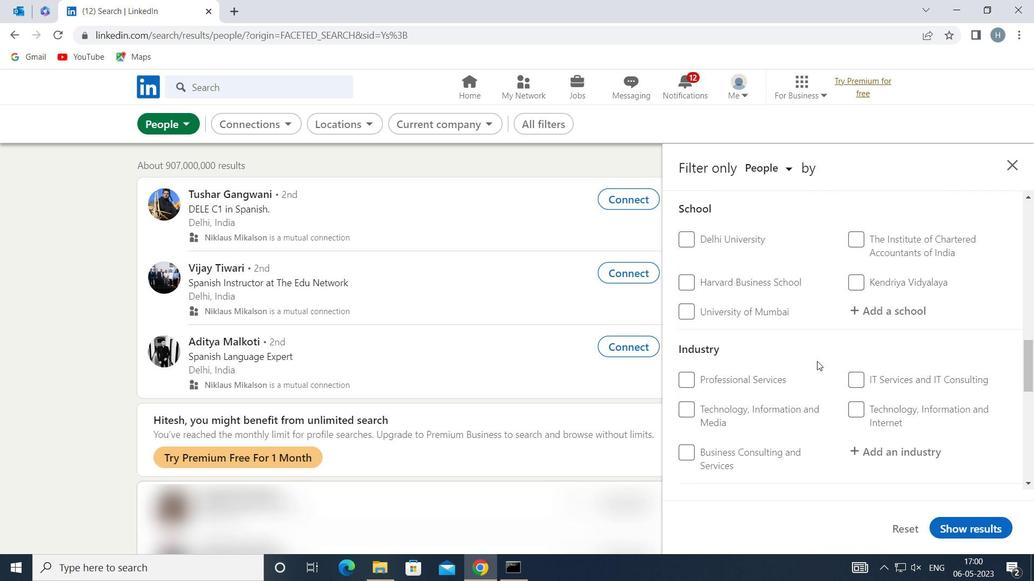 
Action: Mouse scrolled (817, 361) with delta (0, 0)
Screenshot: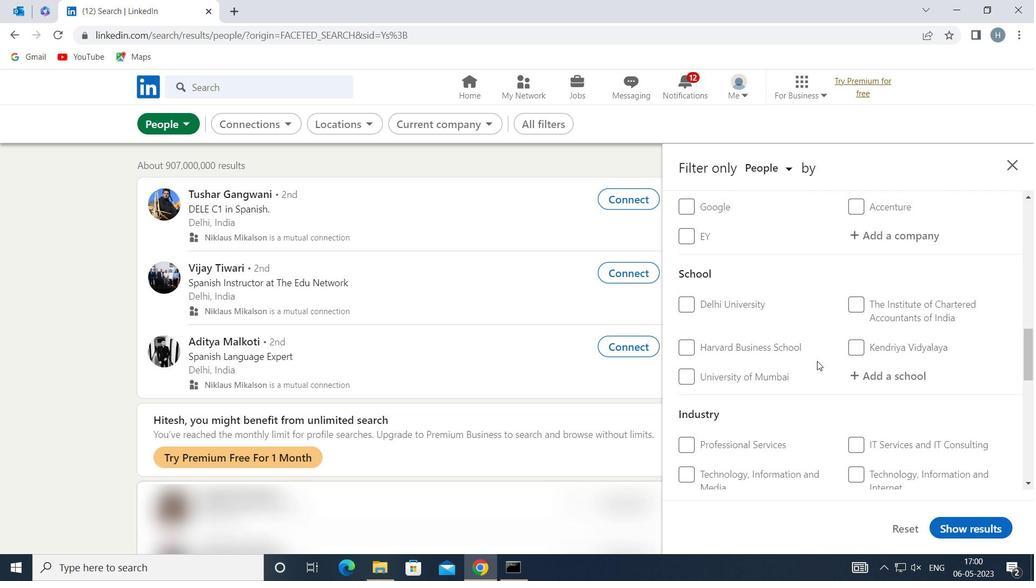 
Action: Mouse scrolled (817, 361) with delta (0, 0)
Screenshot: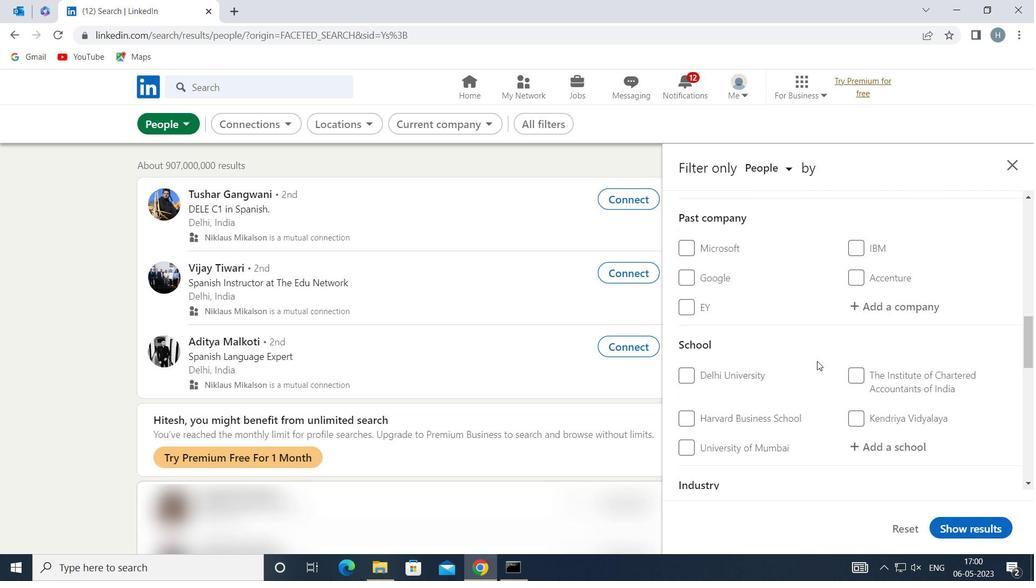 
Action: Mouse scrolled (817, 361) with delta (0, 0)
Screenshot: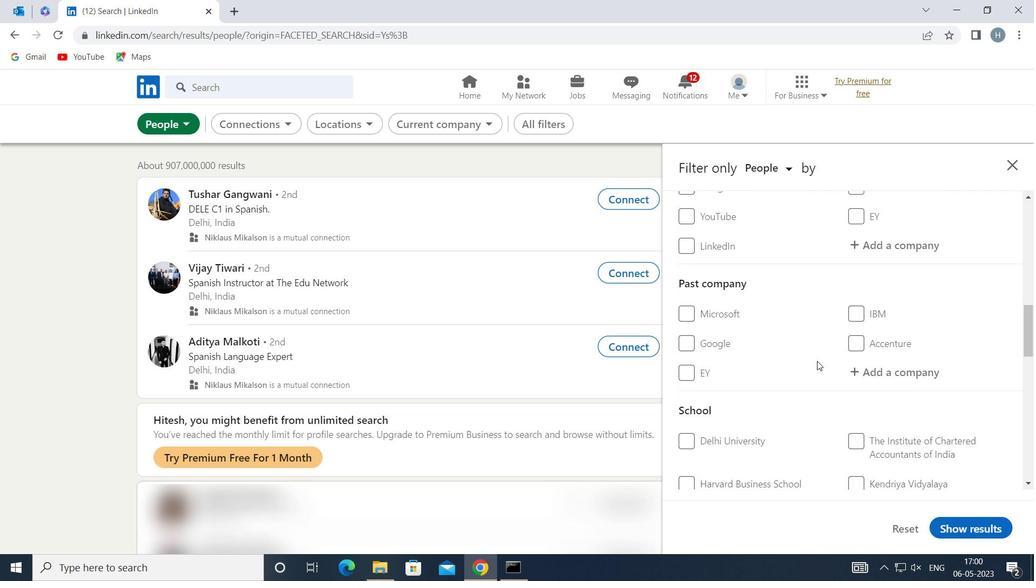 
Action: Mouse moved to (853, 370)
Screenshot: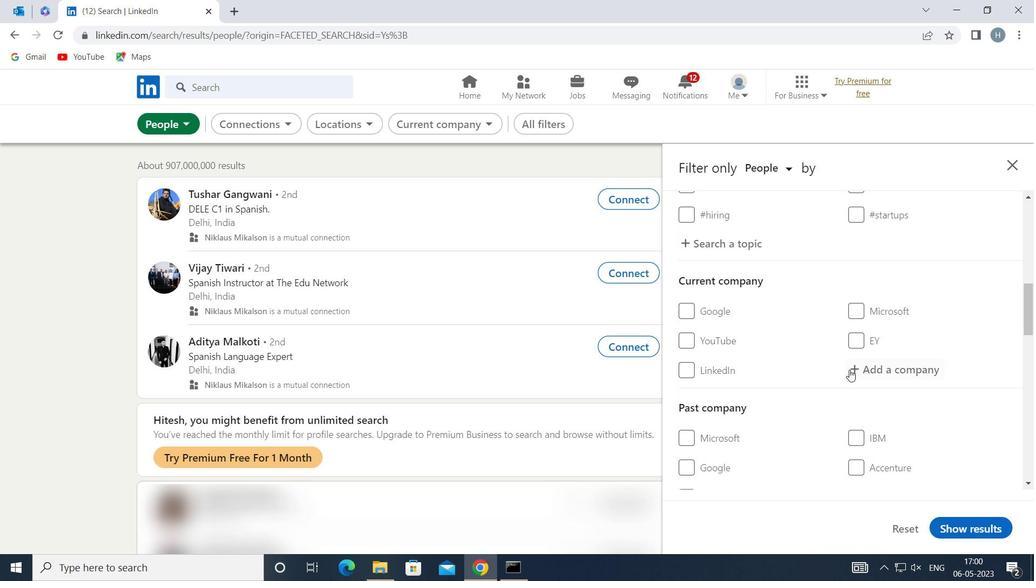 
Action: Mouse pressed left at (853, 370)
Screenshot: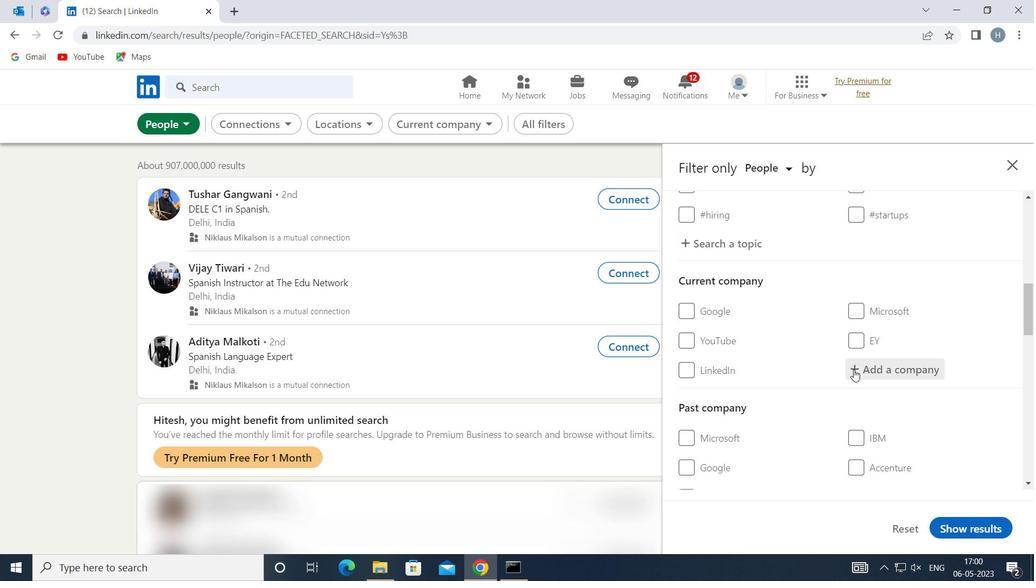 
Action: Mouse moved to (850, 370)
Screenshot: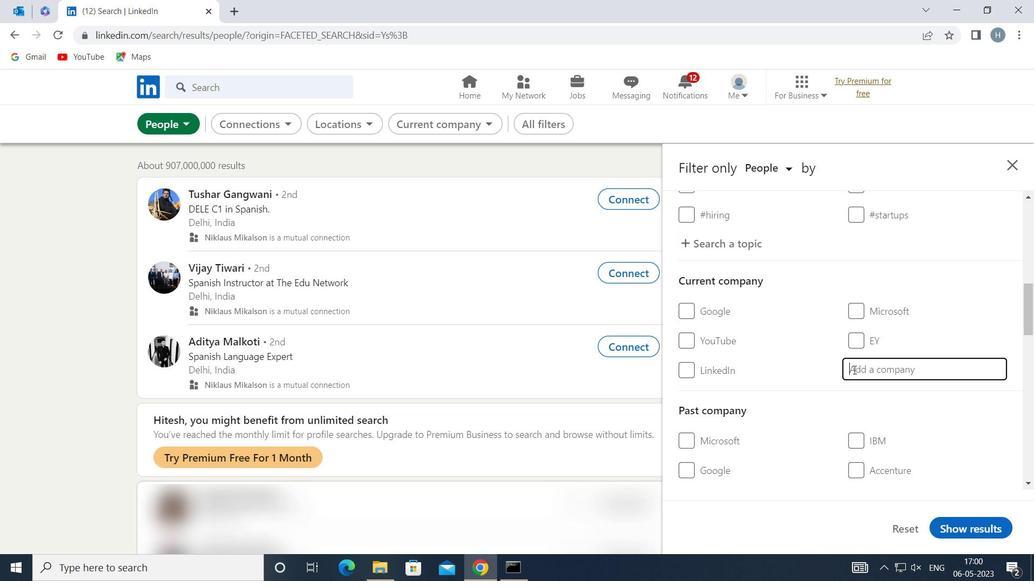 
Action: Key pressed <Key.shift>LIVSPACE
Screenshot: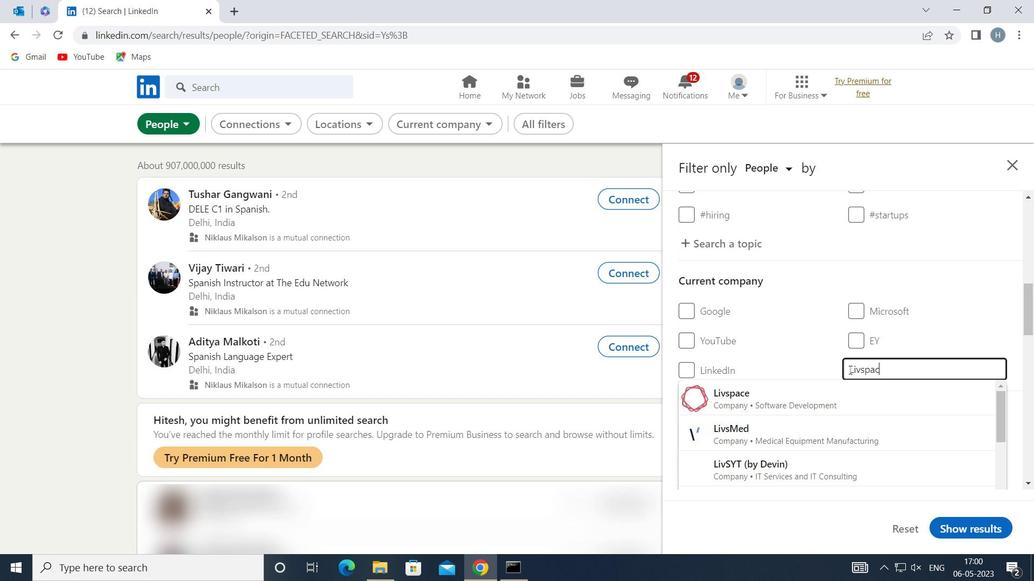 
Action: Mouse moved to (818, 399)
Screenshot: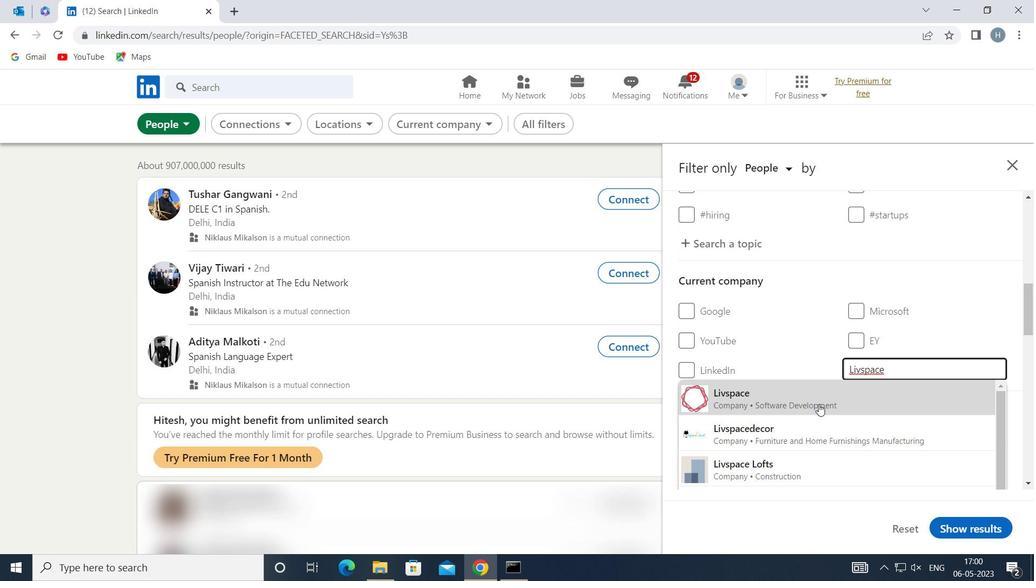 
Action: Mouse pressed left at (818, 399)
Screenshot: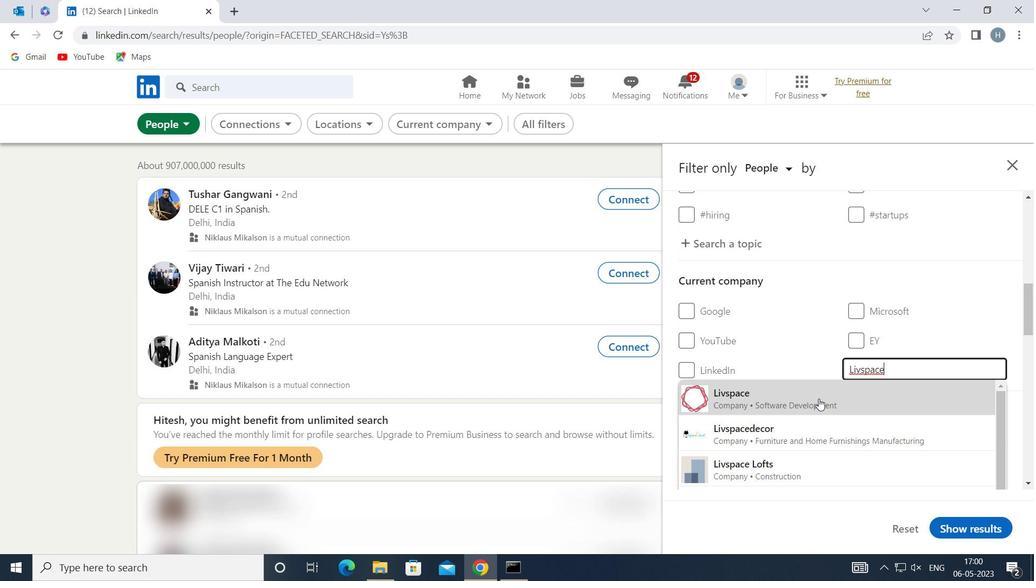
Action: Mouse moved to (808, 372)
Screenshot: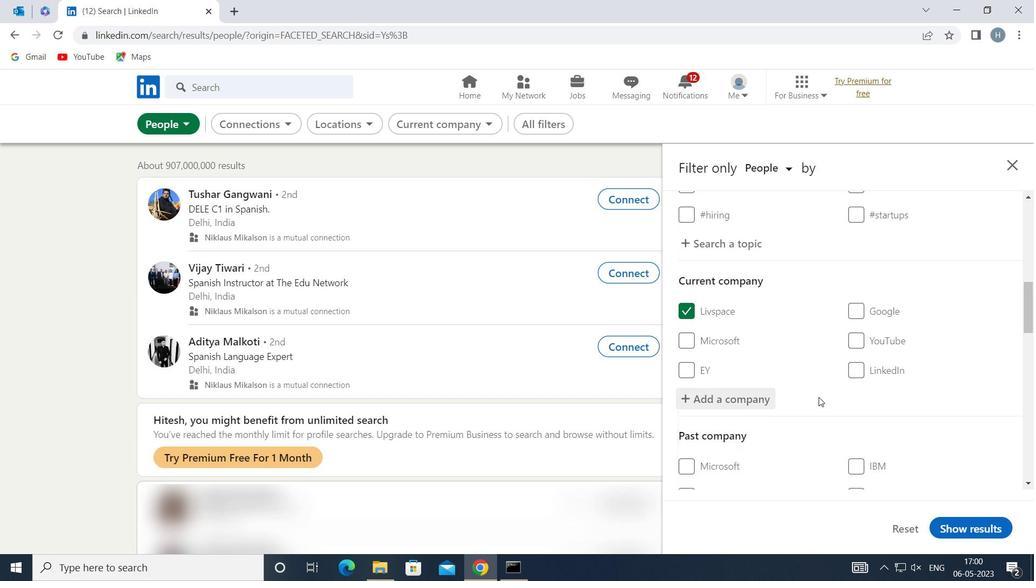 
Action: Mouse scrolled (808, 371) with delta (0, 0)
Screenshot: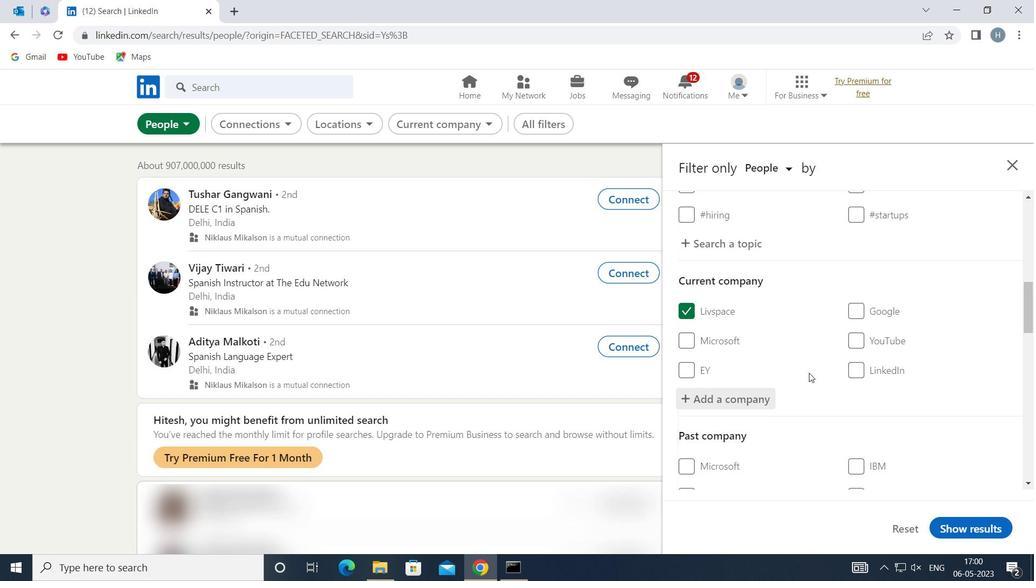 
Action: Mouse scrolled (808, 371) with delta (0, 0)
Screenshot: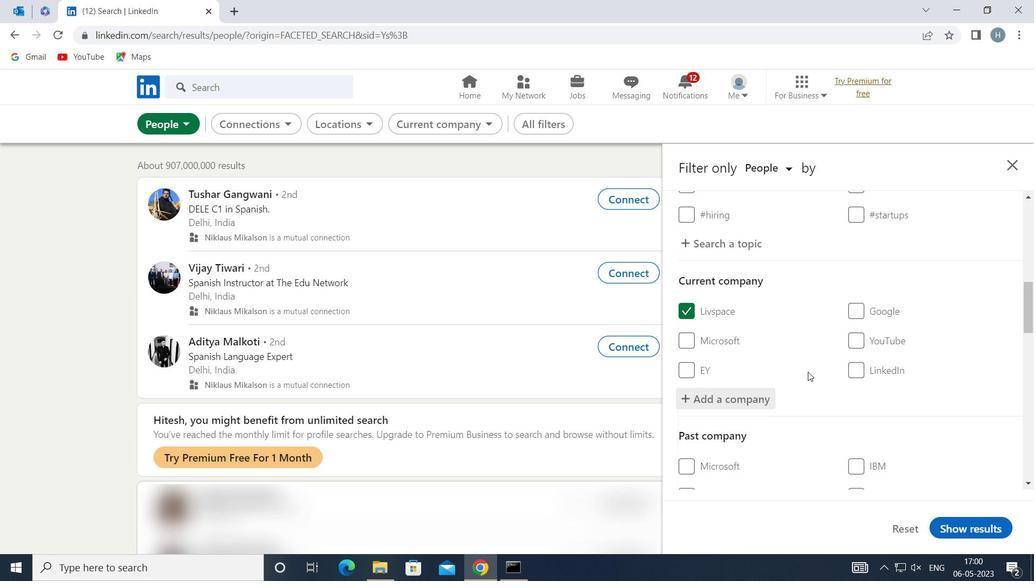 
Action: Mouse moved to (806, 370)
Screenshot: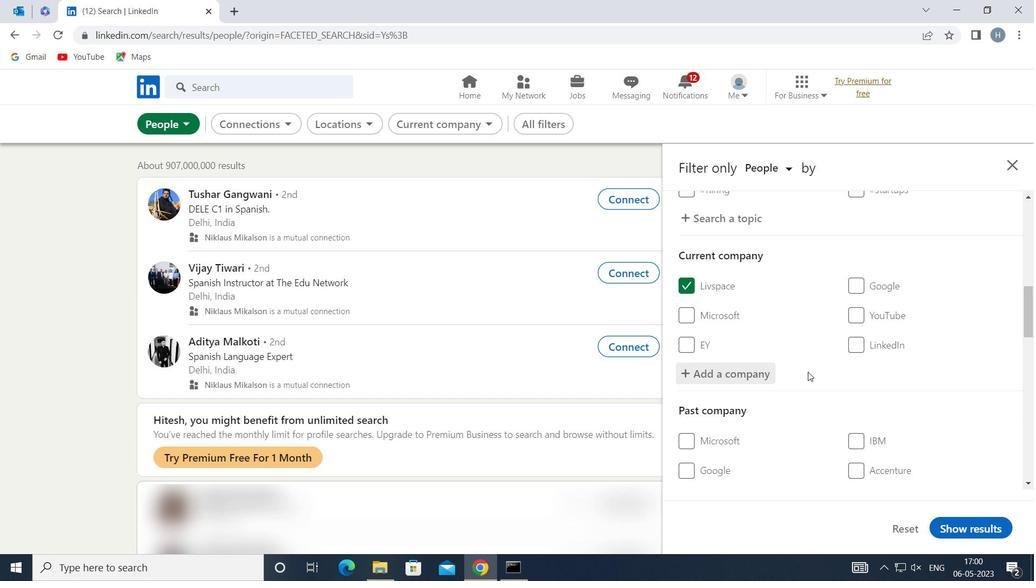 
Action: Mouse scrolled (806, 370) with delta (0, 0)
Screenshot: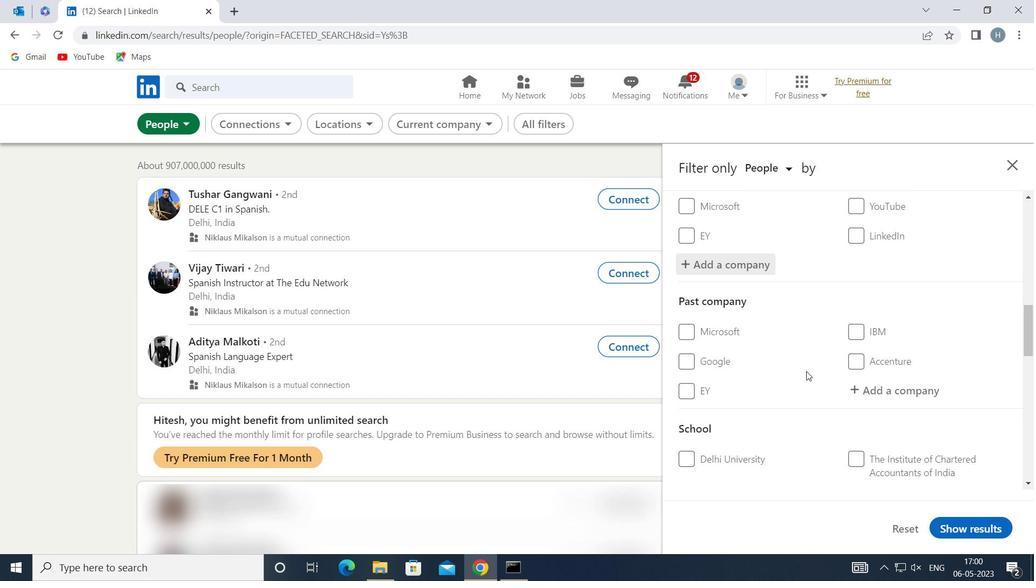 
Action: Mouse moved to (807, 368)
Screenshot: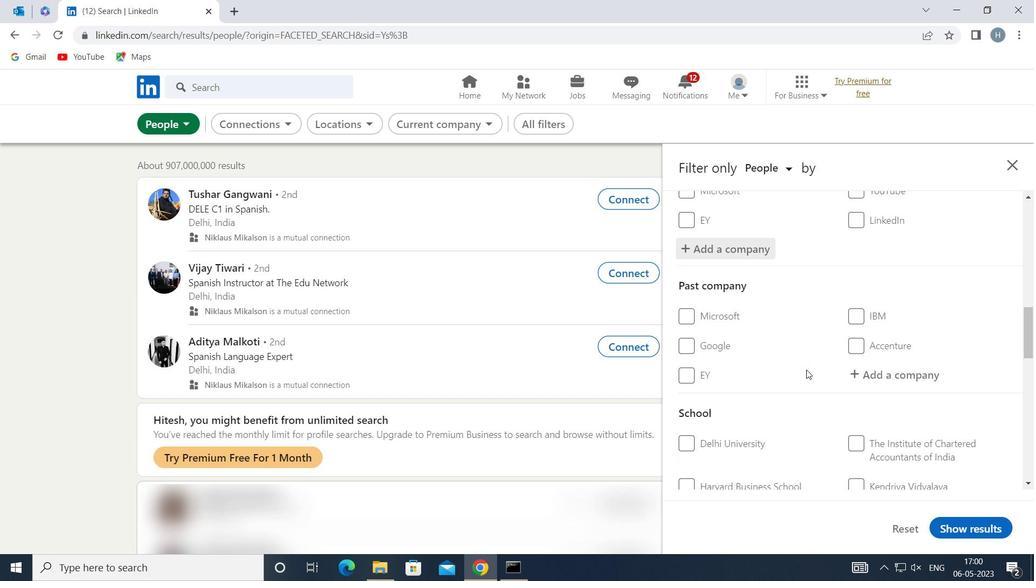 
Action: Mouse scrolled (807, 367) with delta (0, 0)
Screenshot: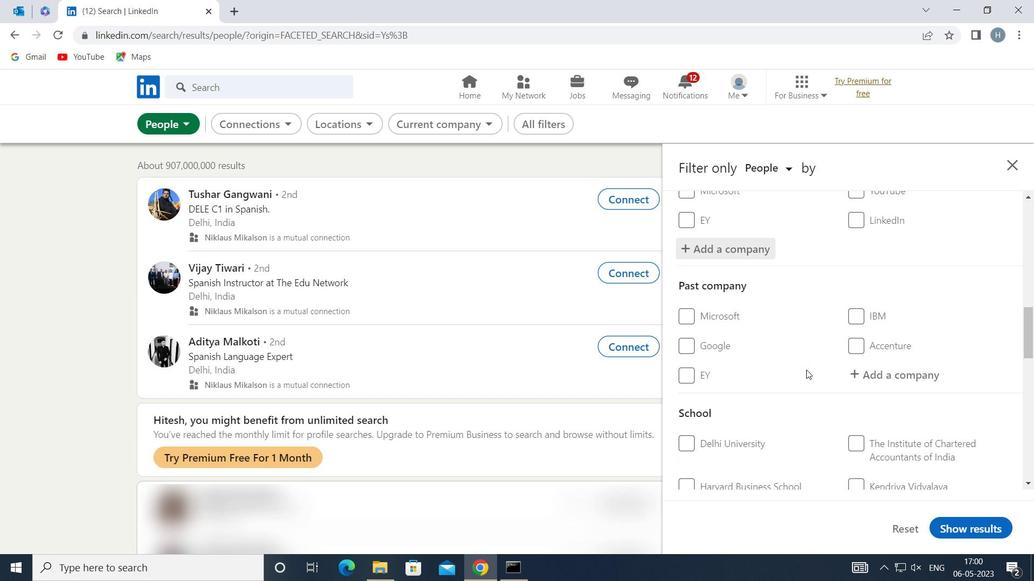 
Action: Mouse moved to (875, 390)
Screenshot: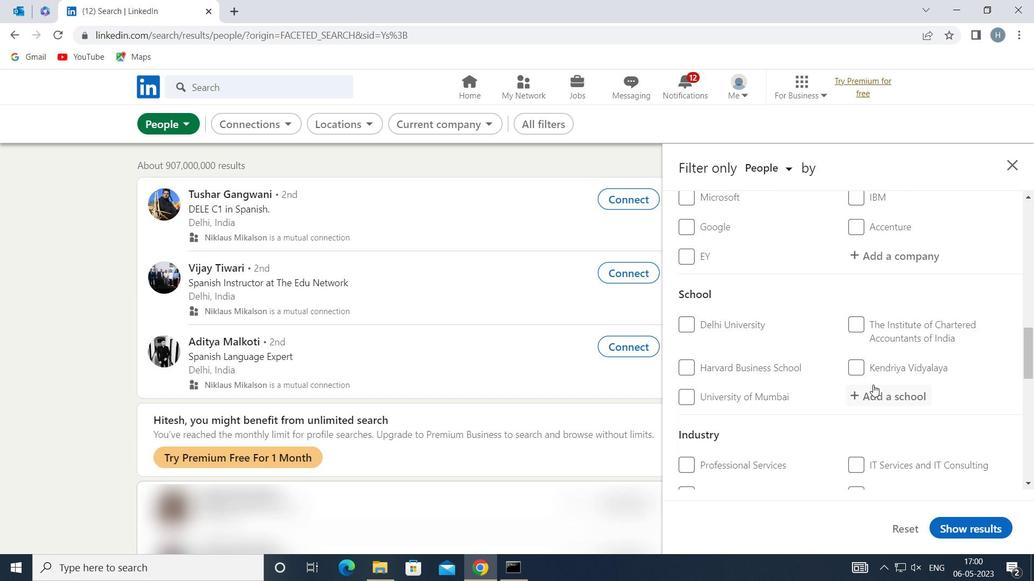 
Action: Mouse pressed left at (875, 390)
Screenshot: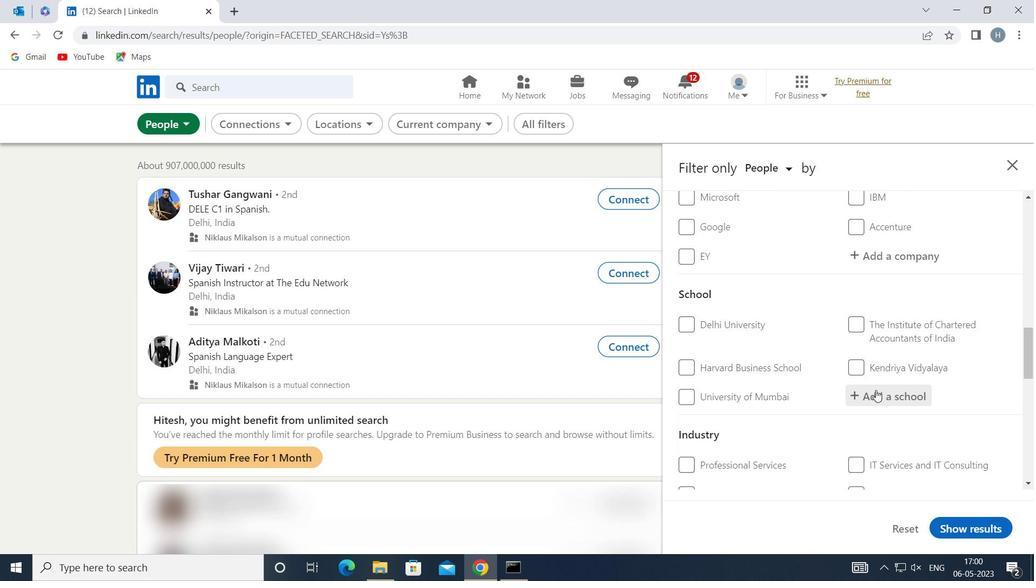 
Action: Key pressed <Key.shift>GM<Key.space><Key.shift>INSTITUTE<Key.space>OF<Key.space><Key.shift>TECH
Screenshot: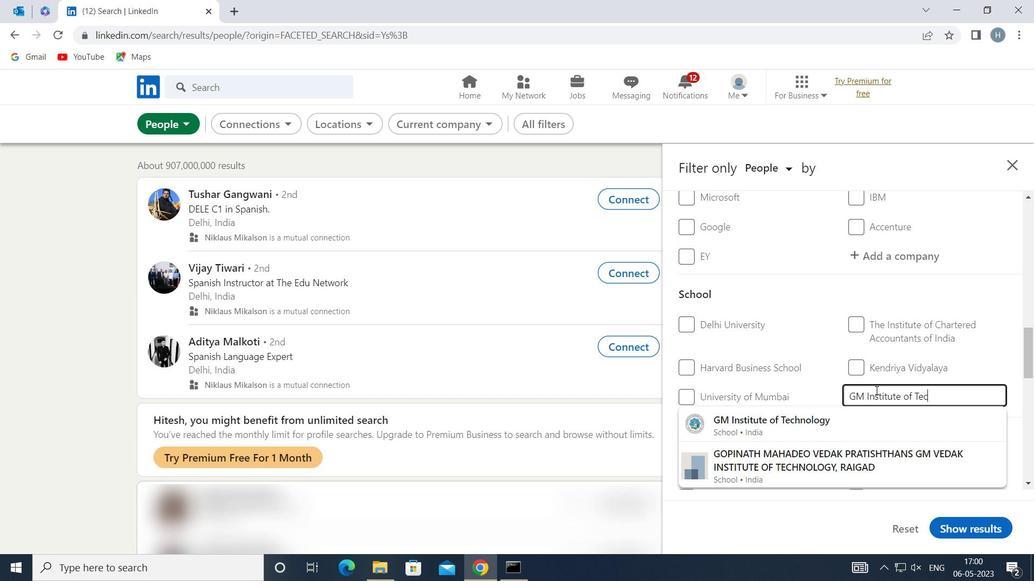 
Action: Mouse moved to (862, 415)
Screenshot: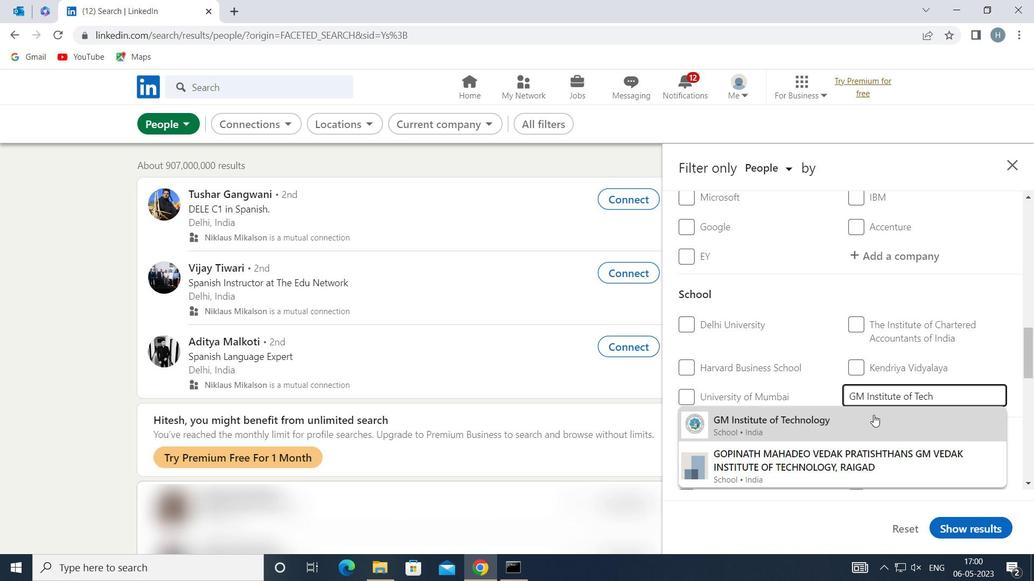 
Action: Mouse pressed left at (862, 415)
Screenshot: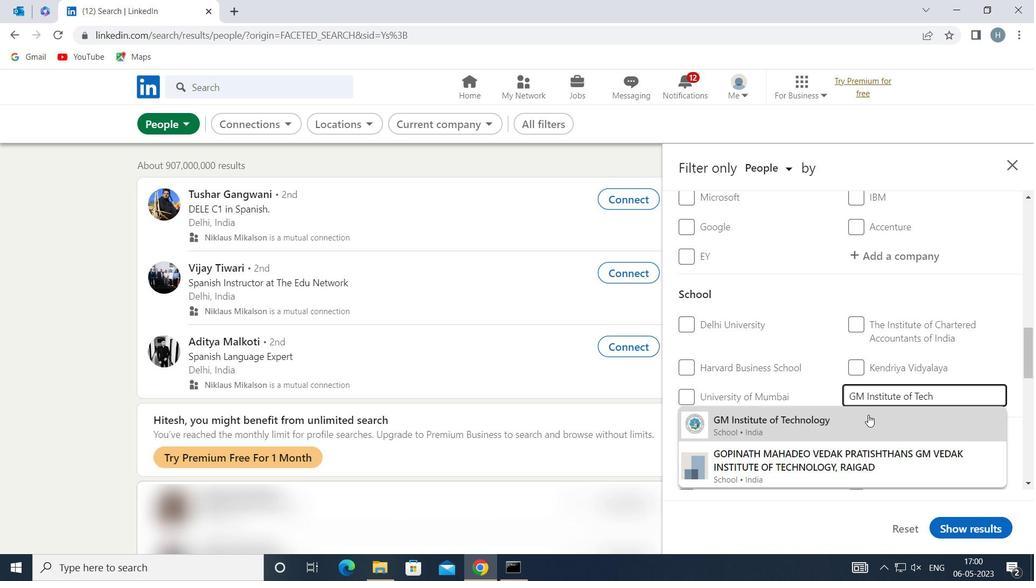 
Action: Mouse moved to (824, 383)
Screenshot: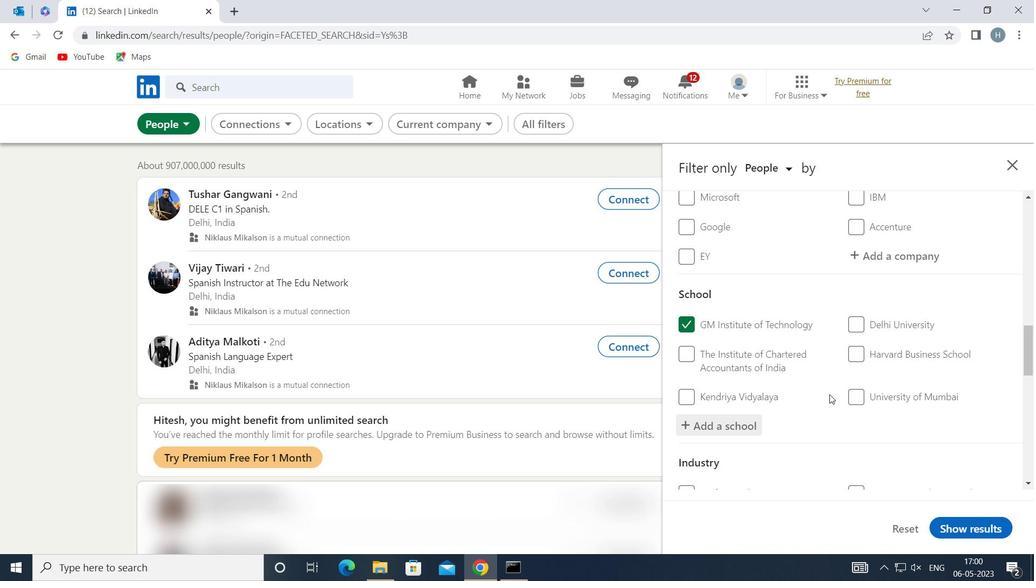 
Action: Mouse scrolled (824, 383) with delta (0, 0)
Screenshot: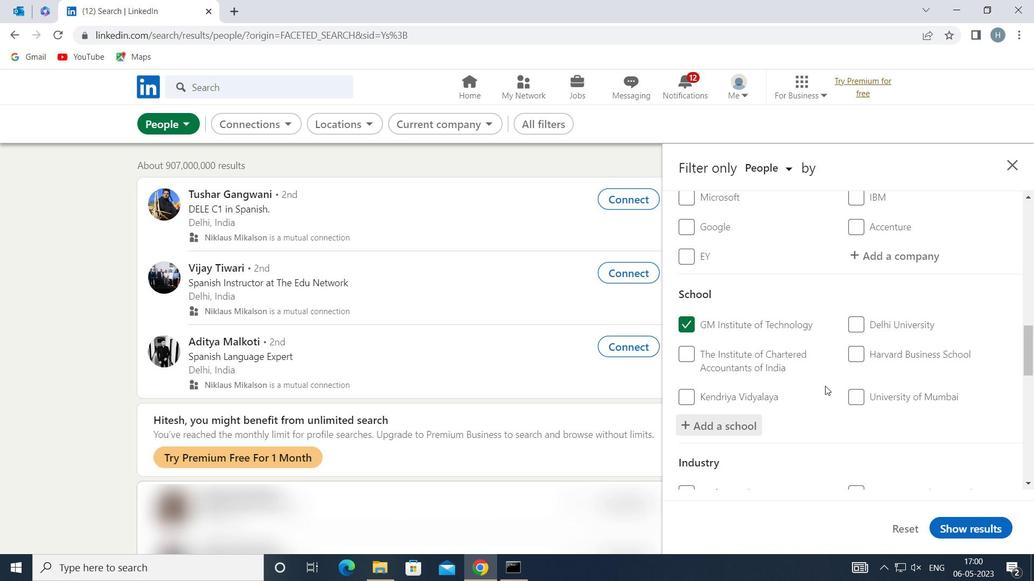 
Action: Mouse moved to (820, 364)
Screenshot: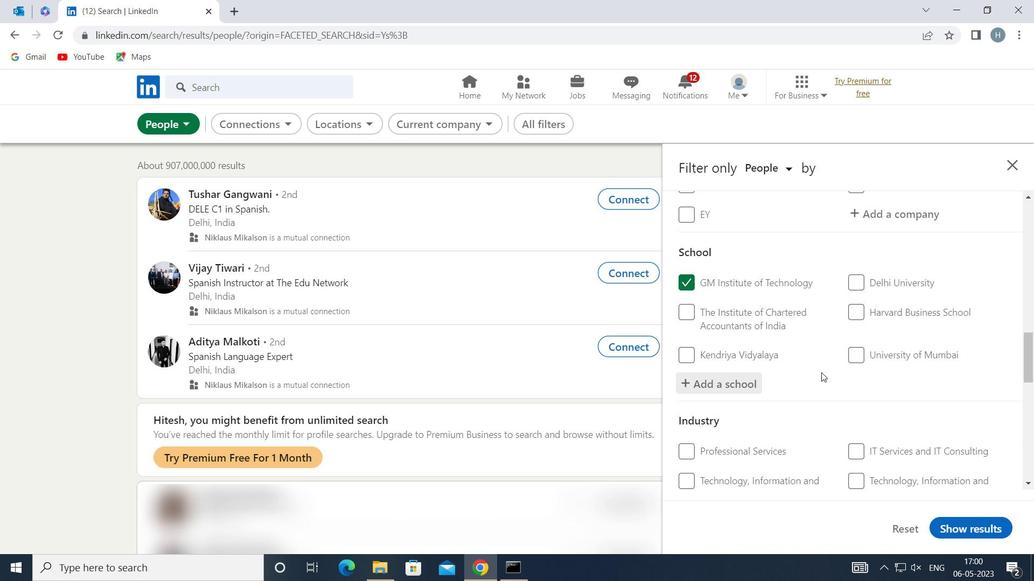 
Action: Mouse scrolled (820, 363) with delta (0, 0)
Screenshot: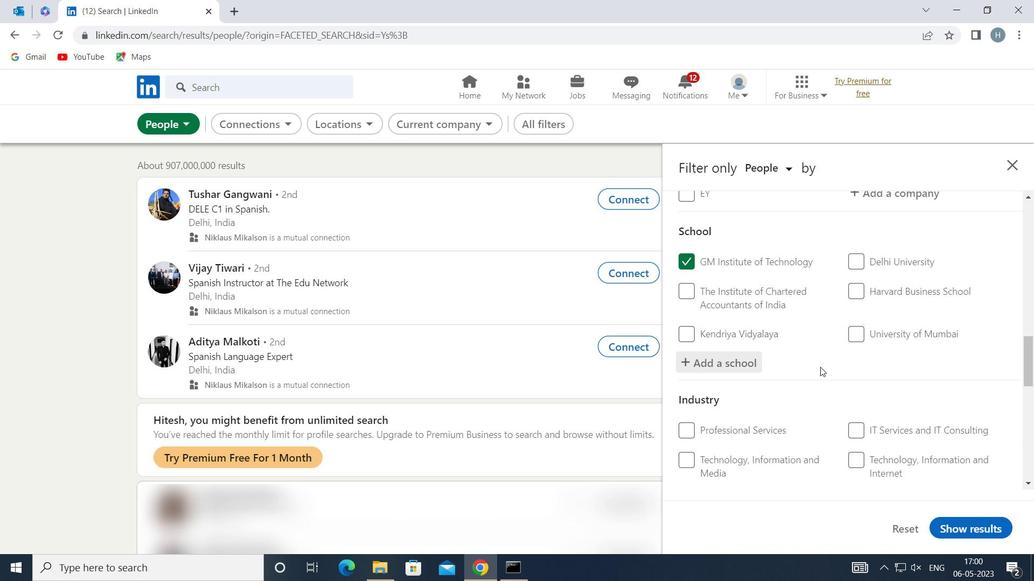 
Action: Mouse moved to (872, 426)
Screenshot: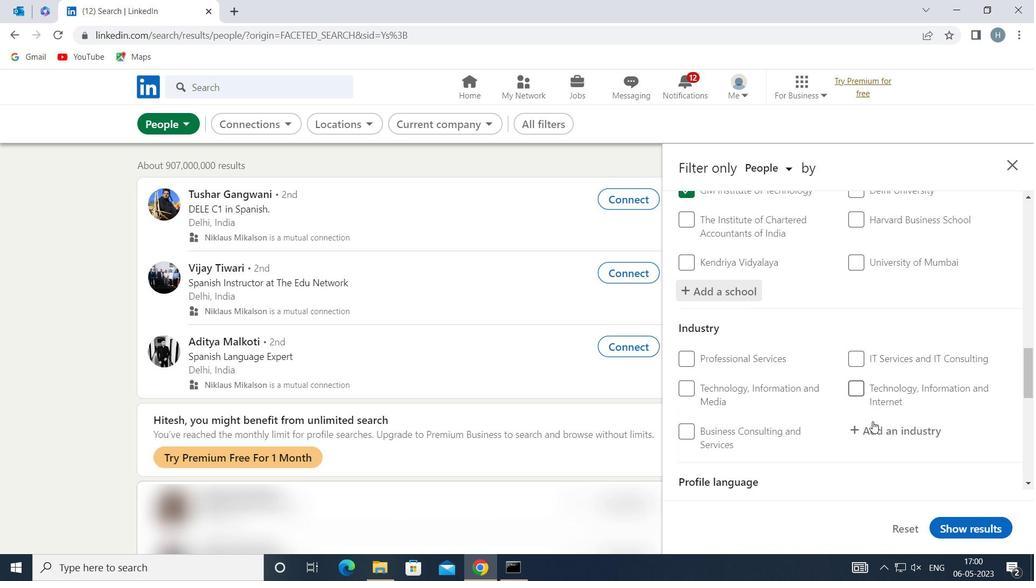 
Action: Mouse pressed left at (872, 426)
Screenshot: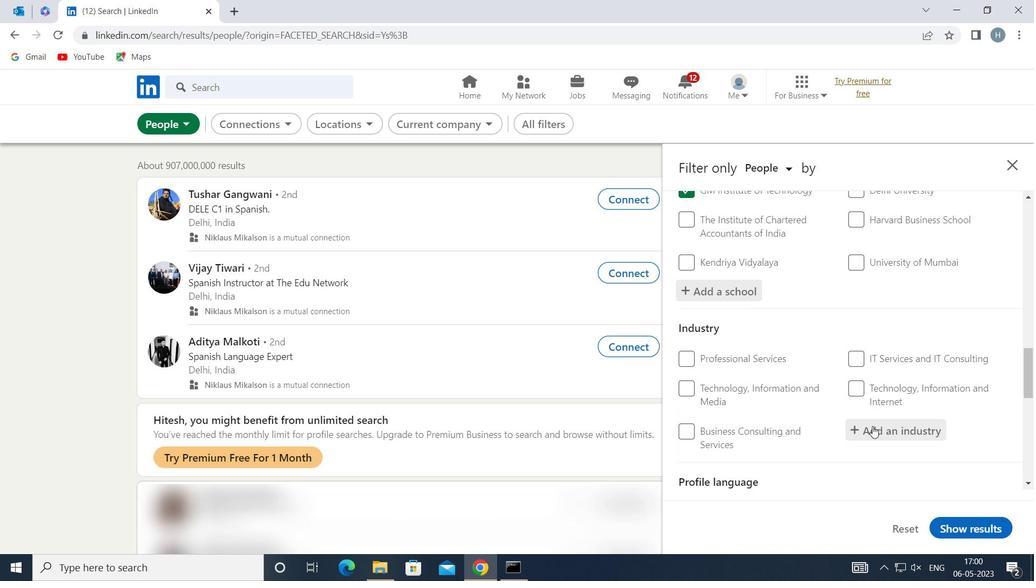 
Action: Key pressed <Key.shift>PUBLIC<Key.space><Key.shift>HEALTH<Key.space>
Screenshot: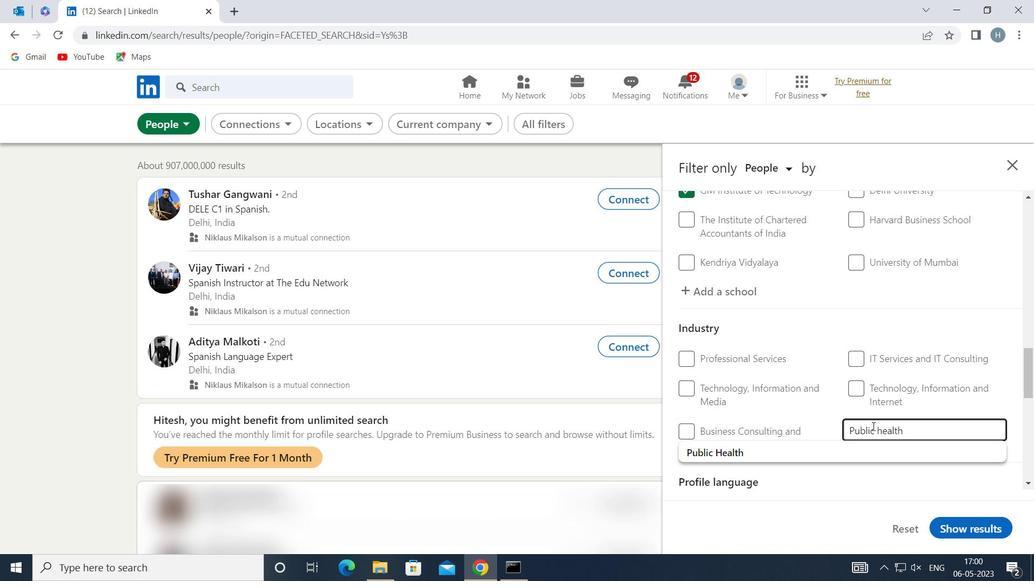 
Action: Mouse moved to (819, 451)
Screenshot: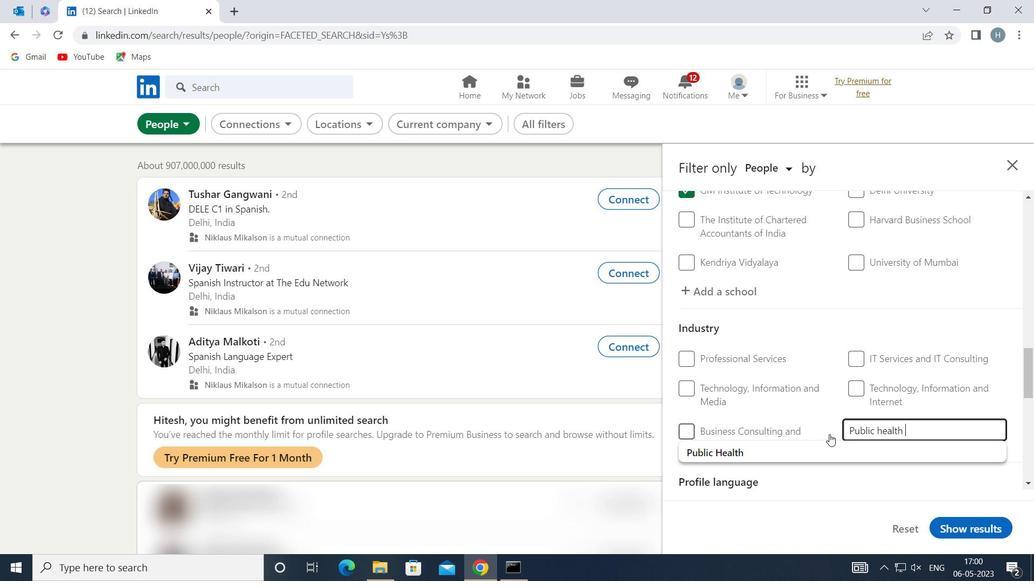 
Action: Mouse pressed left at (819, 451)
Screenshot: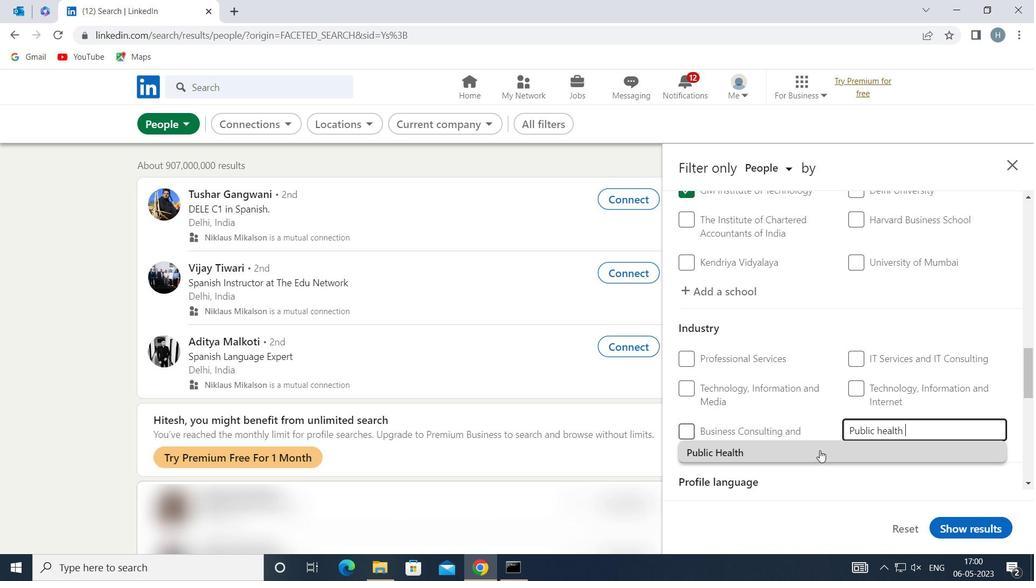 
Action: Mouse moved to (810, 444)
Screenshot: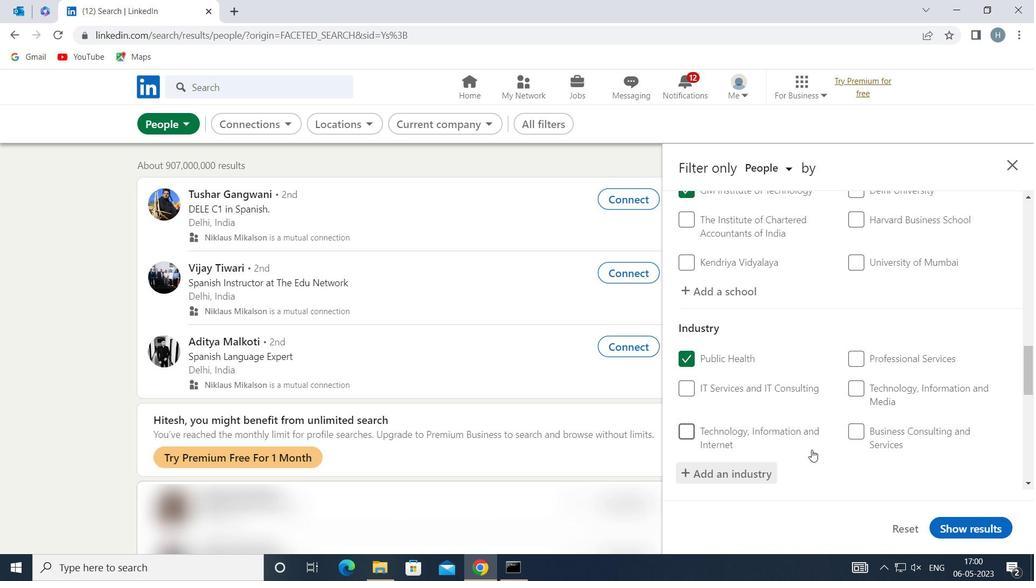 
Action: Mouse scrolled (810, 443) with delta (0, 0)
Screenshot: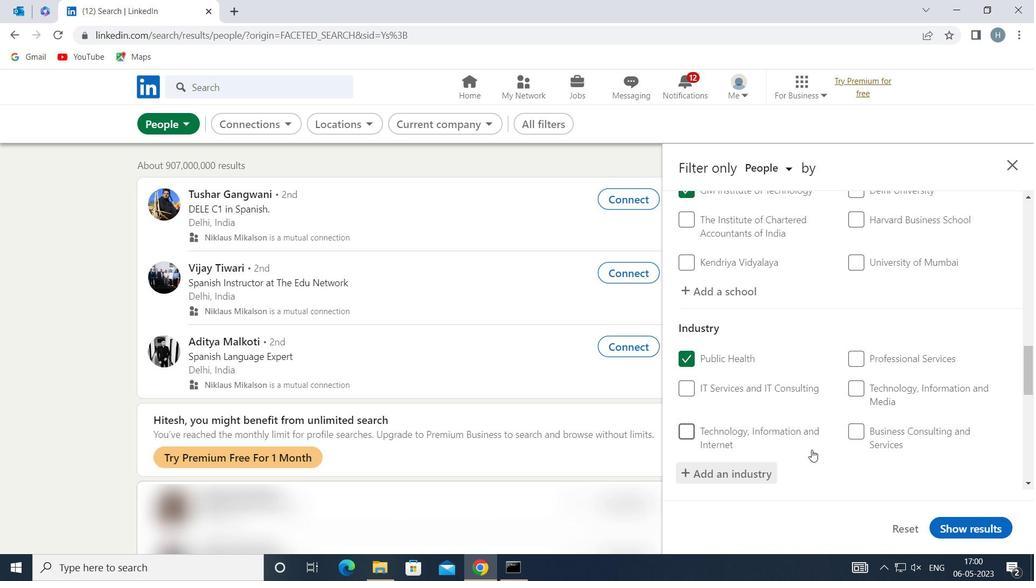 
Action: Mouse moved to (810, 426)
Screenshot: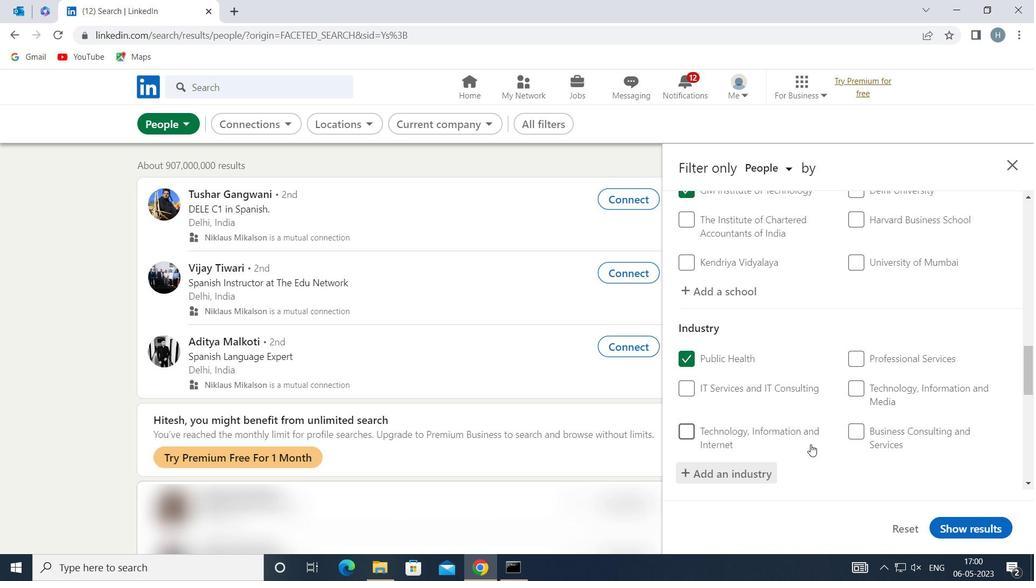 
Action: Mouse scrolled (810, 425) with delta (0, 0)
Screenshot: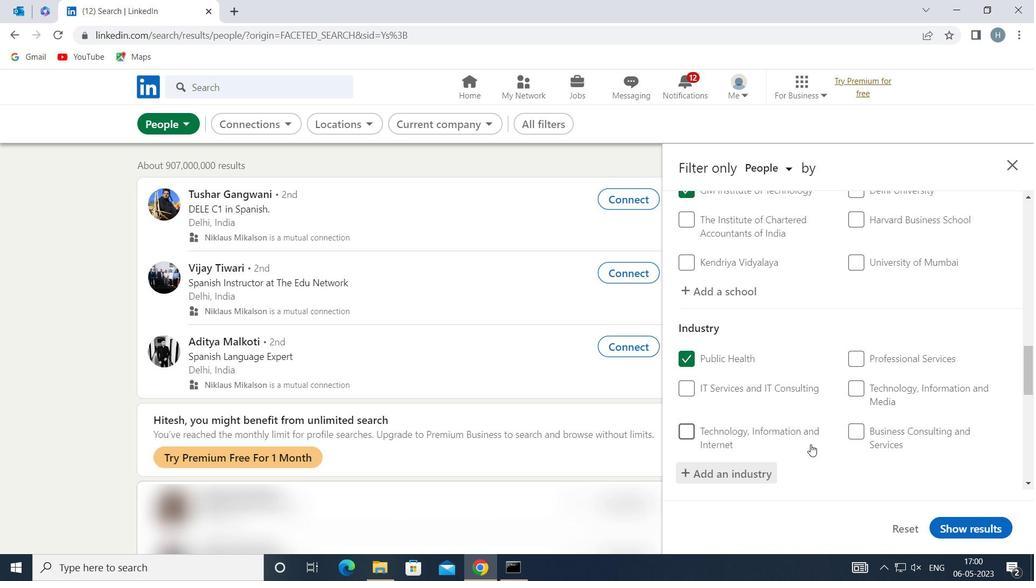 
Action: Mouse moved to (810, 414)
Screenshot: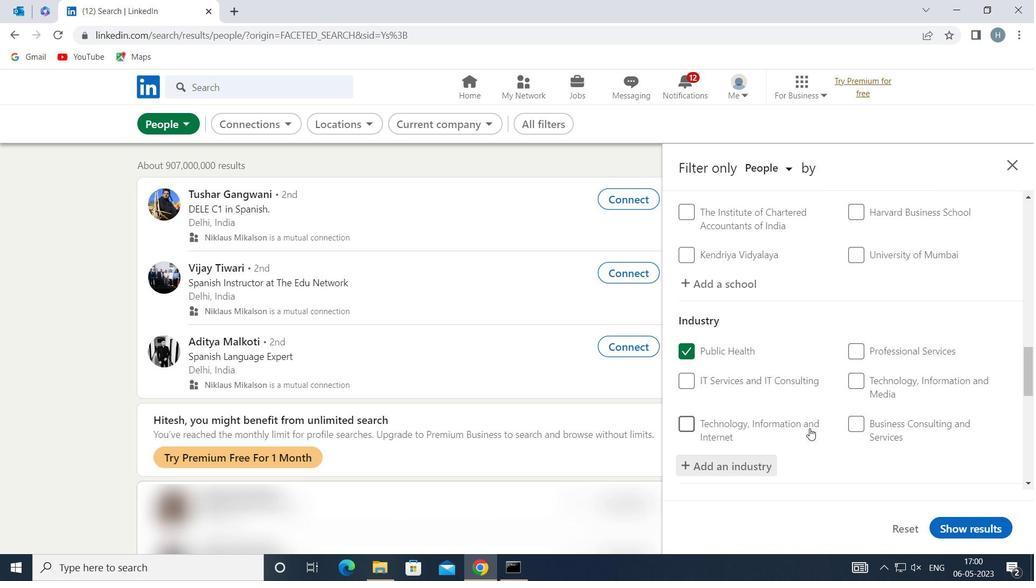 
Action: Mouse scrolled (810, 413) with delta (0, 0)
Screenshot: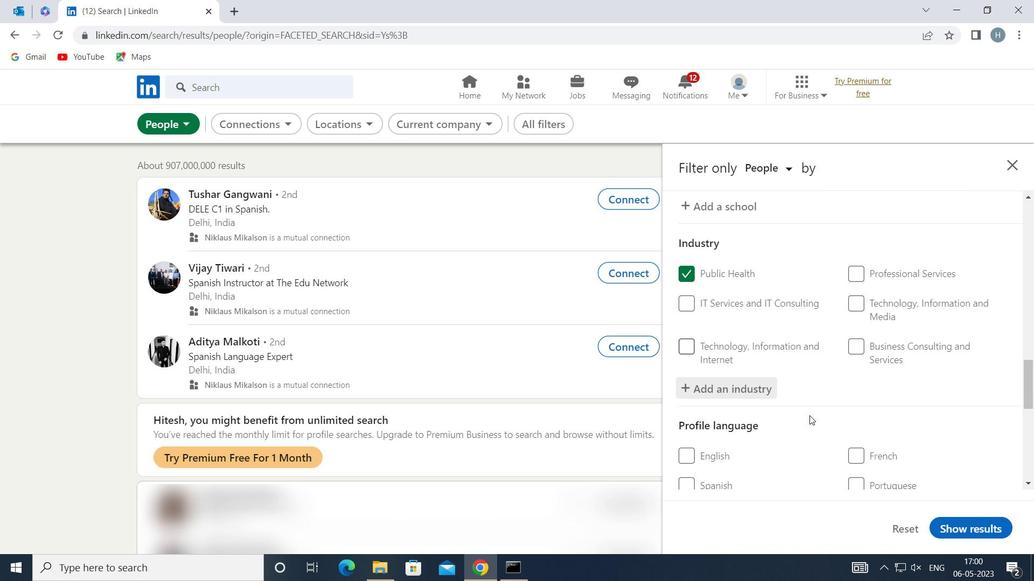
Action: Mouse scrolled (810, 413) with delta (0, 0)
Screenshot: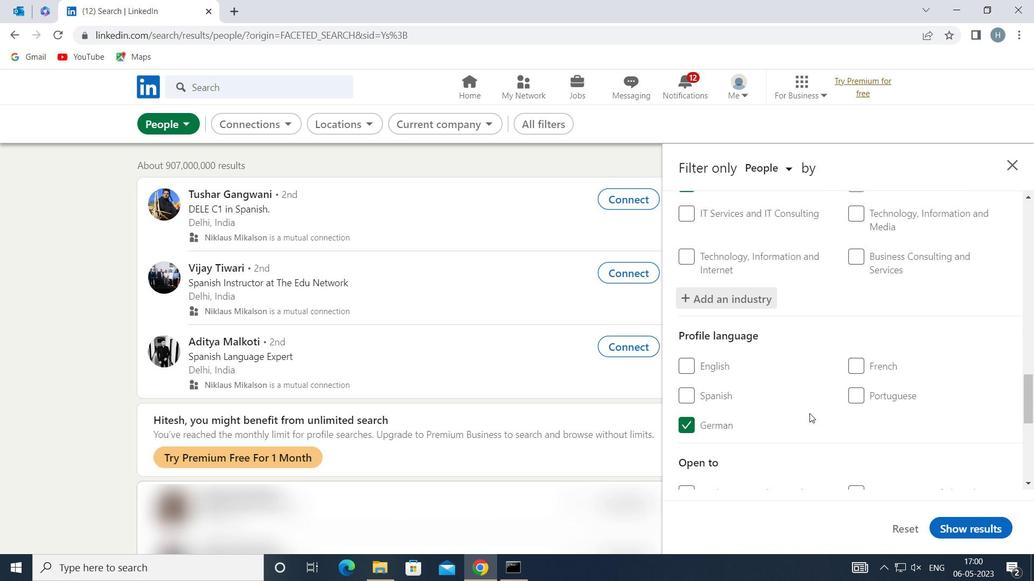 
Action: Mouse scrolled (810, 413) with delta (0, 0)
Screenshot: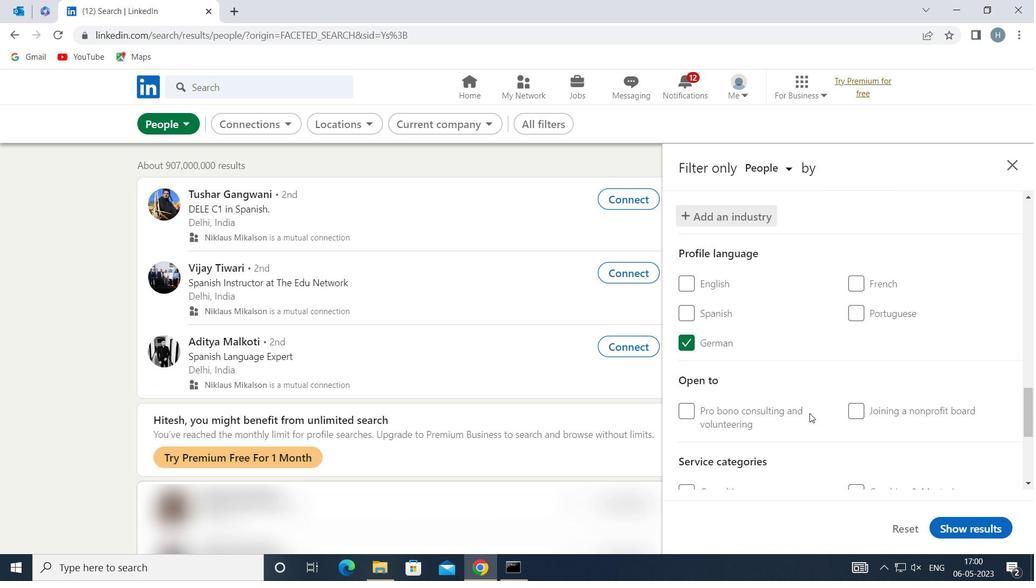 
Action: Mouse moved to (810, 413)
Screenshot: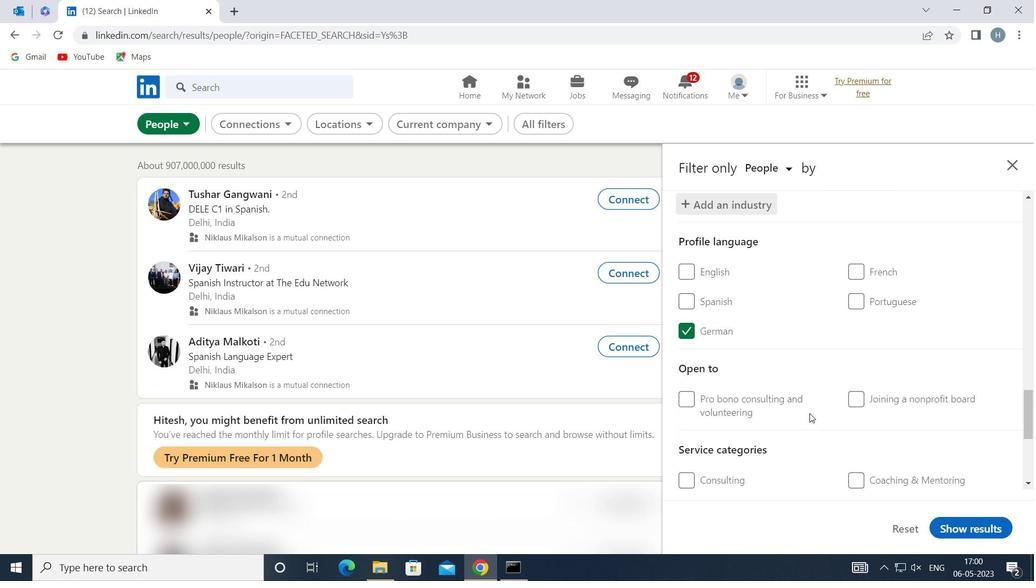 
Action: Mouse scrolled (810, 413) with delta (0, 0)
Screenshot: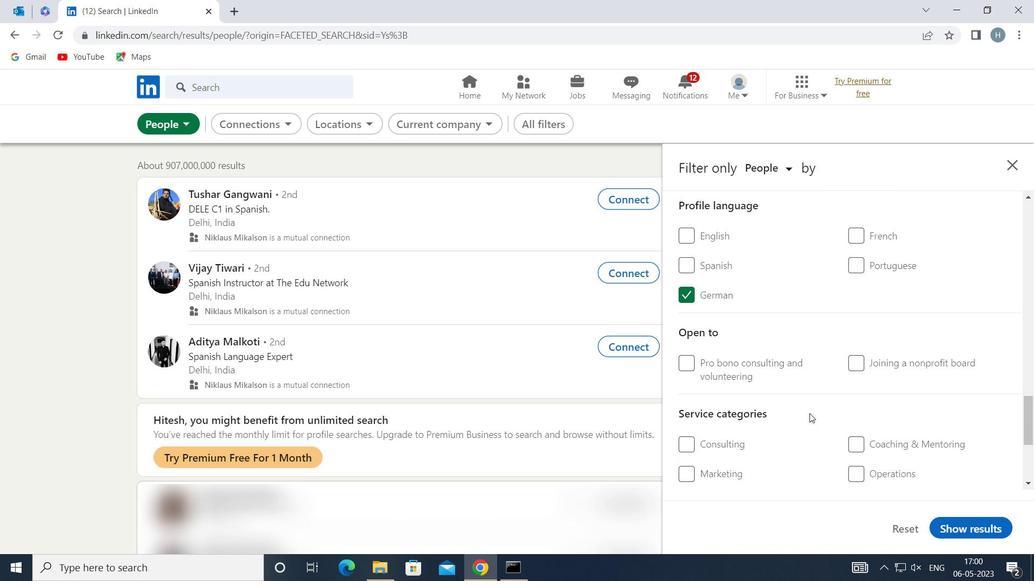 
Action: Mouse moved to (888, 405)
Screenshot: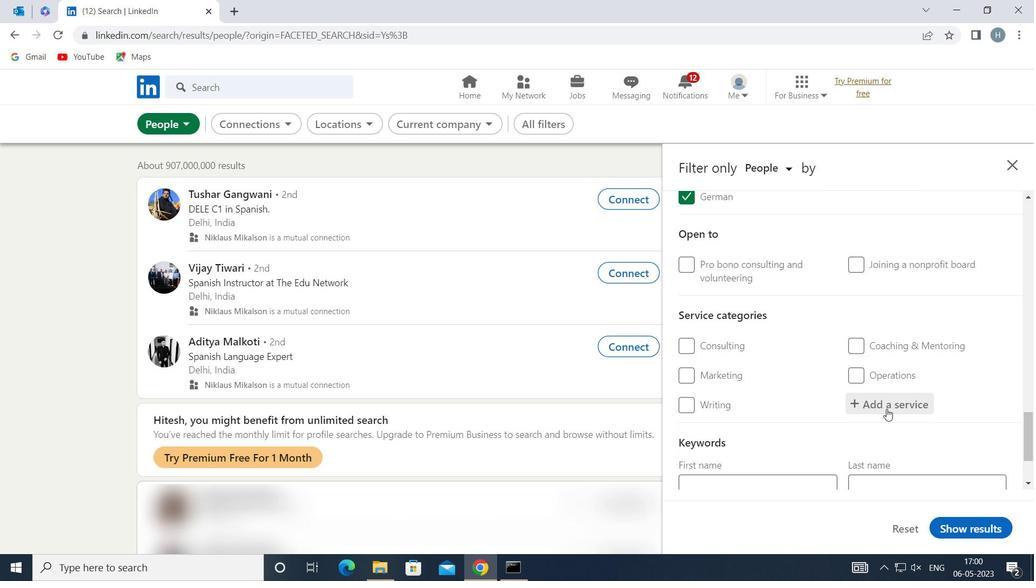 
Action: Mouse pressed left at (888, 405)
Screenshot: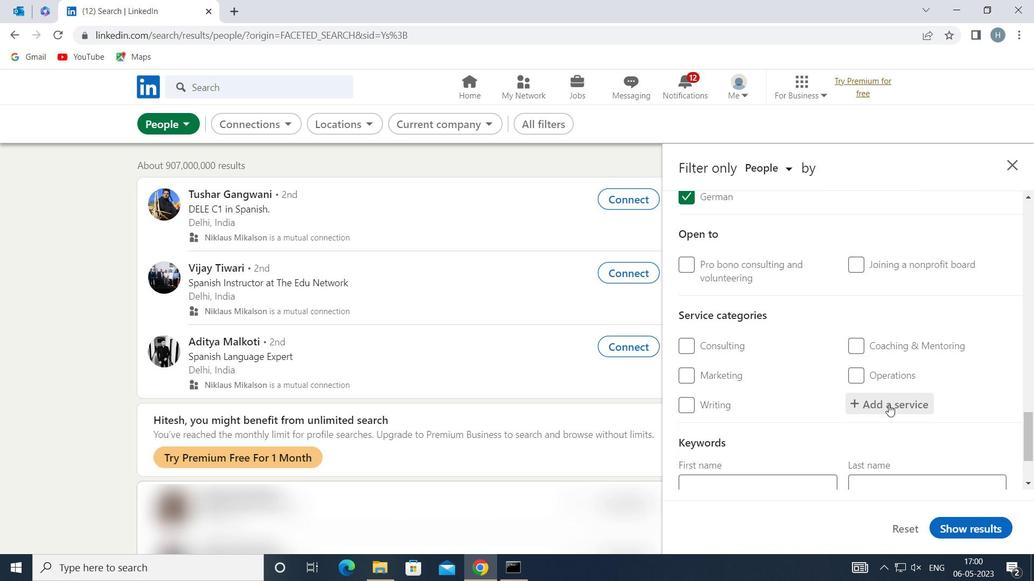 
Action: Key pressed <Key.shift>NEG
Screenshot: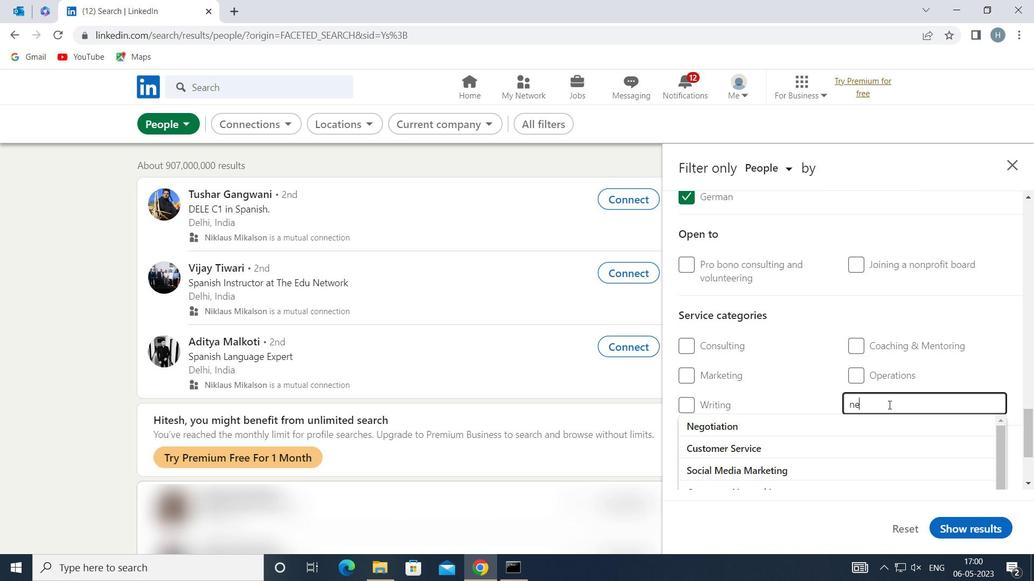 
Action: Mouse moved to (857, 418)
Screenshot: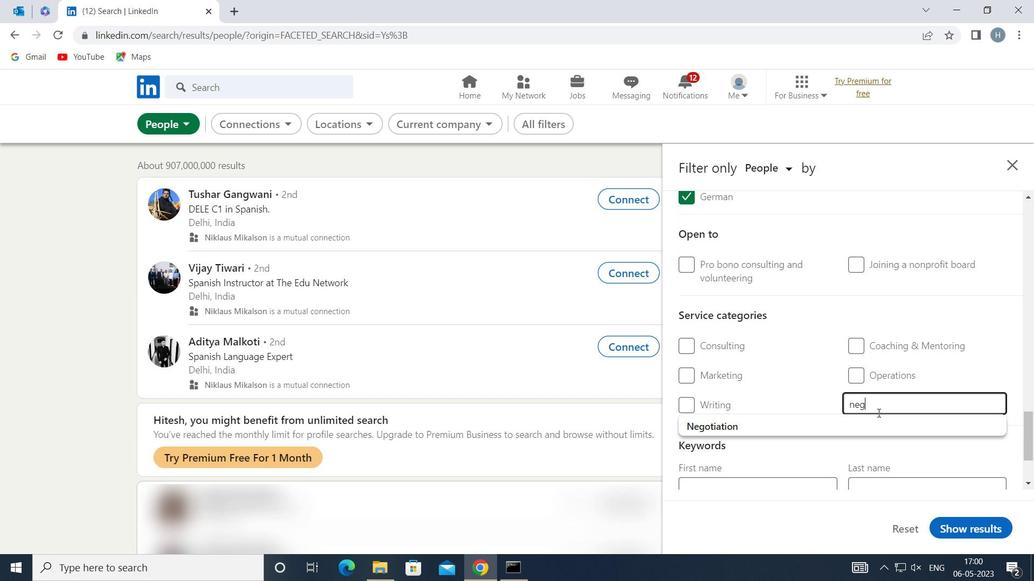 
Action: Mouse pressed left at (857, 418)
Screenshot: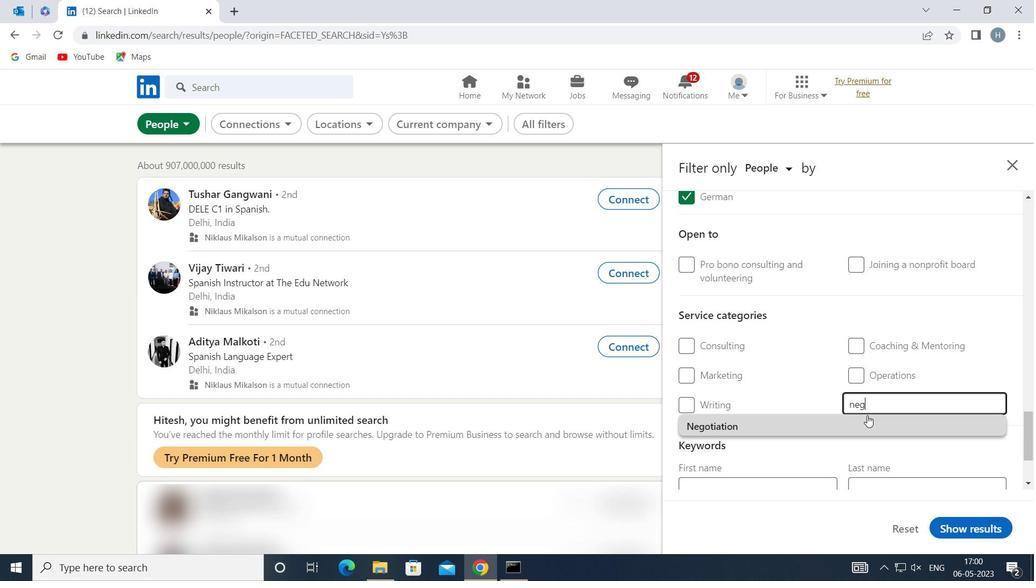 
Action: Mouse moved to (853, 414)
Screenshot: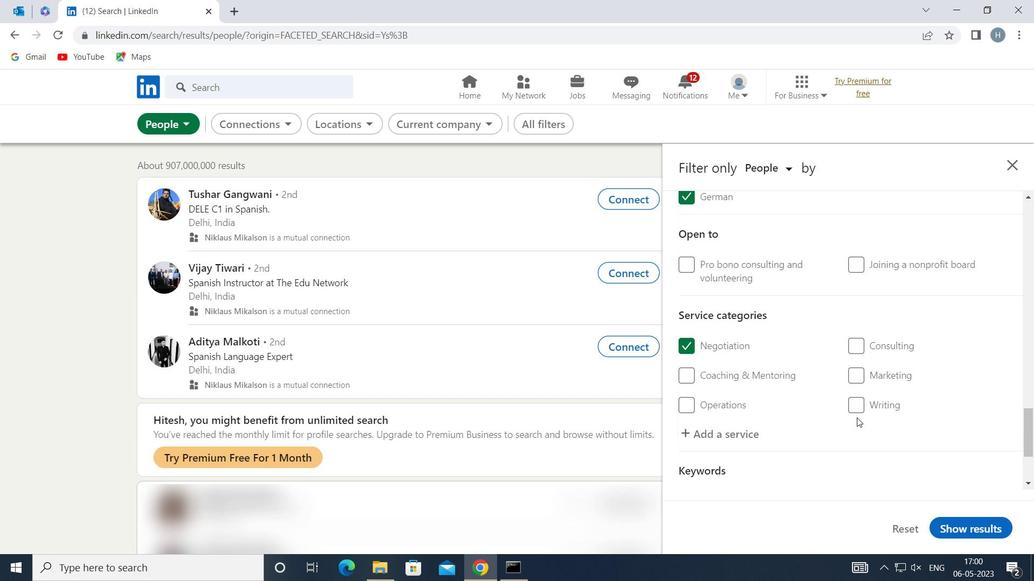 
Action: Mouse scrolled (853, 414) with delta (0, 0)
Screenshot: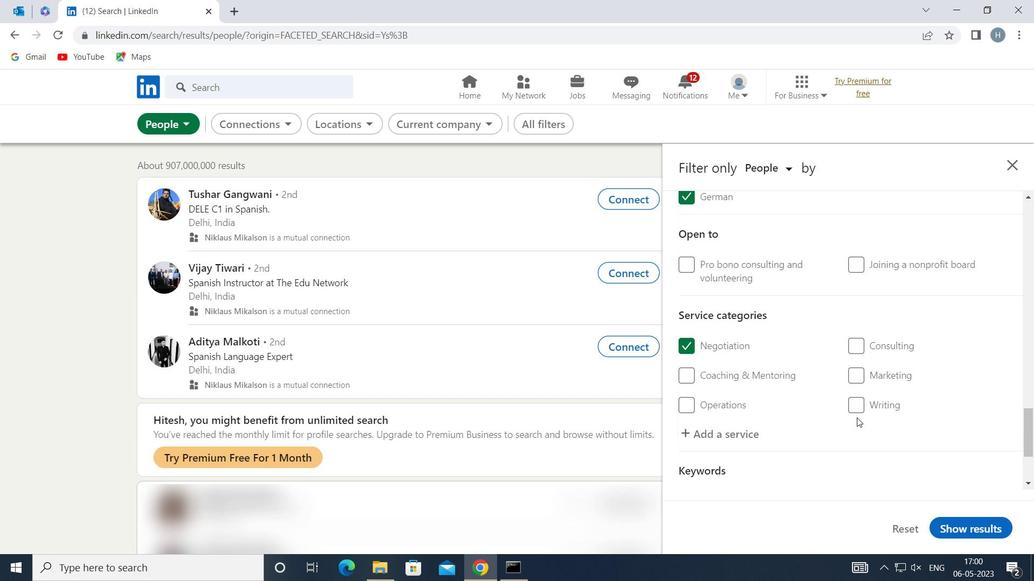 
Action: Mouse scrolled (853, 414) with delta (0, 0)
Screenshot: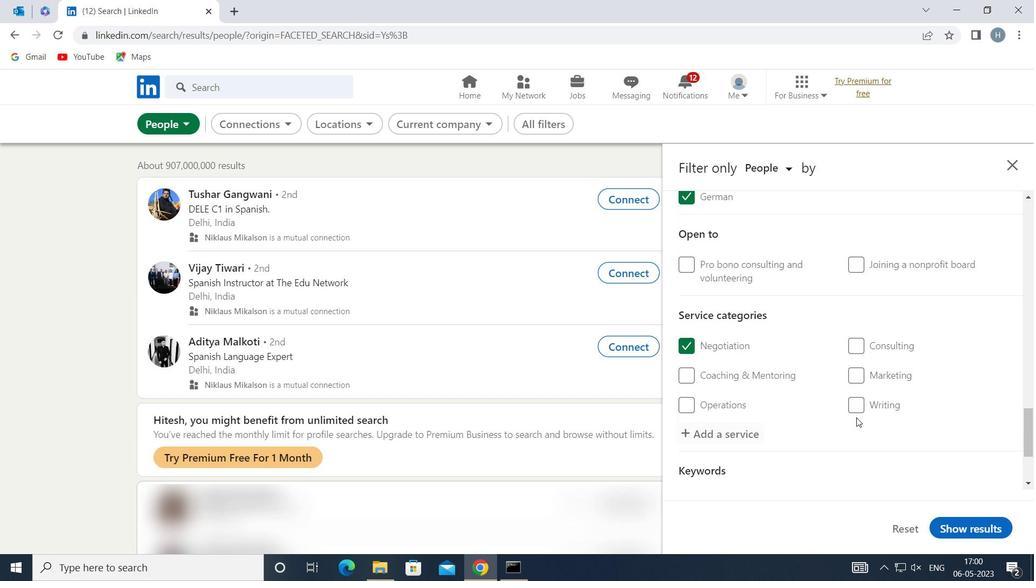 
Action: Mouse scrolled (853, 414) with delta (0, 0)
Screenshot: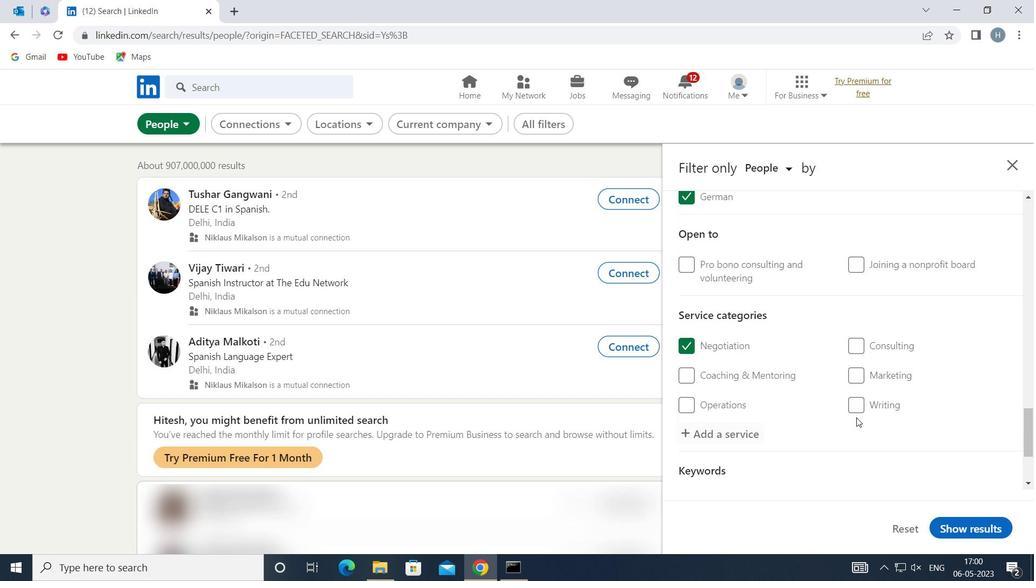 
Action: Mouse scrolled (853, 414) with delta (0, 0)
Screenshot: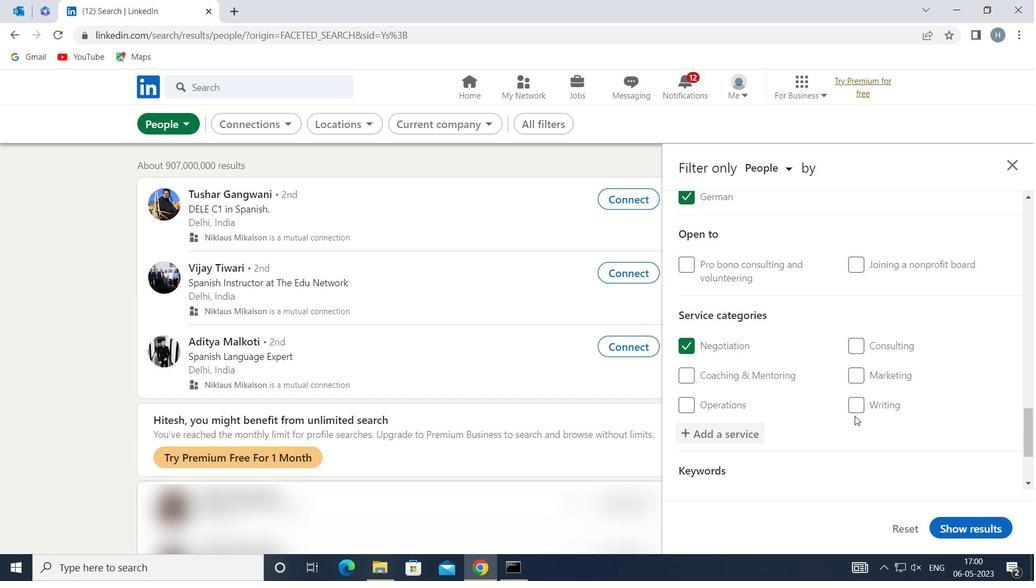 
Action: Mouse moved to (773, 422)
Screenshot: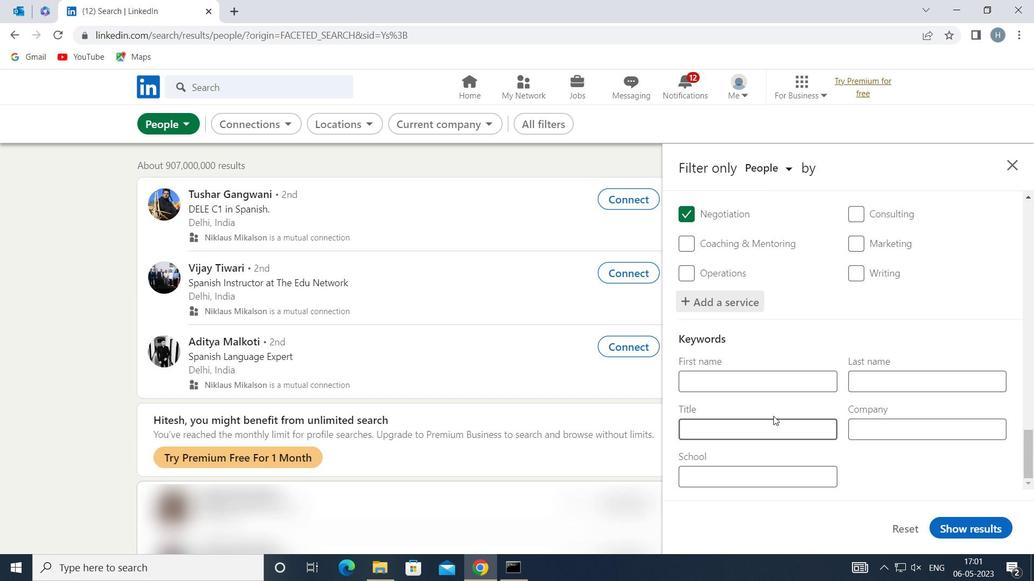 
Action: Mouse pressed left at (773, 422)
Screenshot: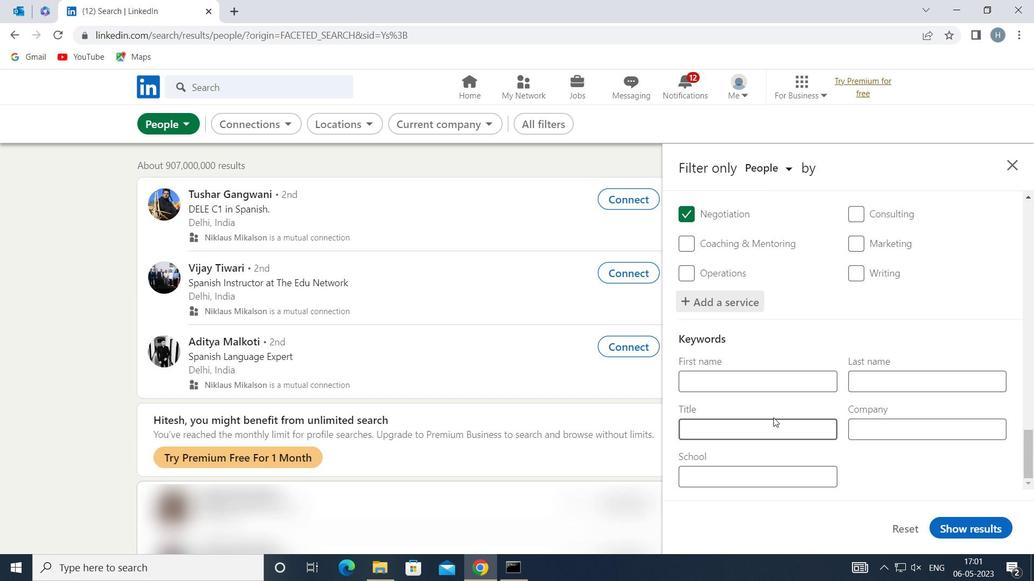 
Action: Mouse moved to (773, 423)
Screenshot: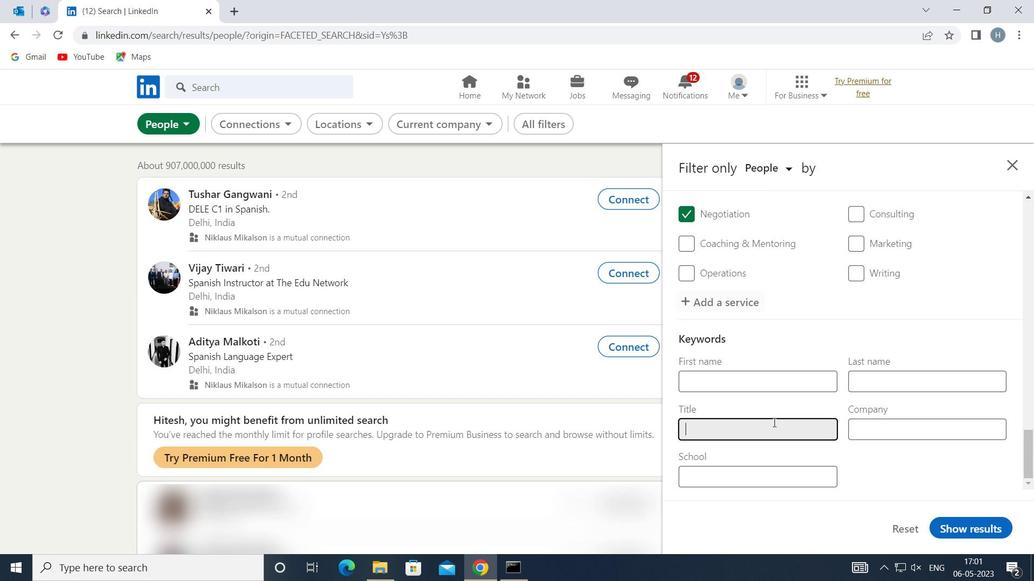 
Action: Key pressed <Key.shift>TECHNICAL<Key.space><Key.shift>SPECIALIST
Screenshot: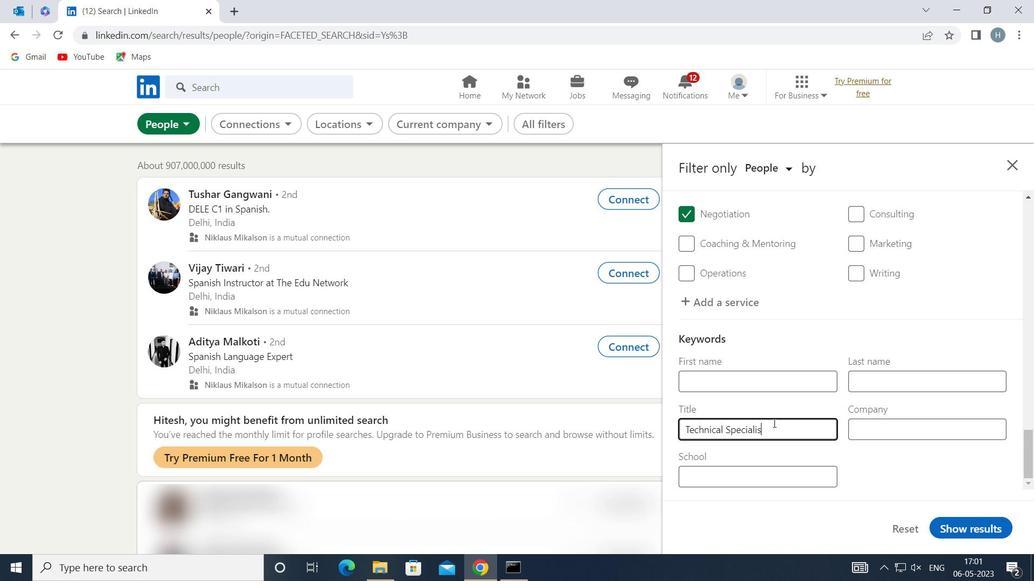 
Action: Mouse moved to (959, 525)
Screenshot: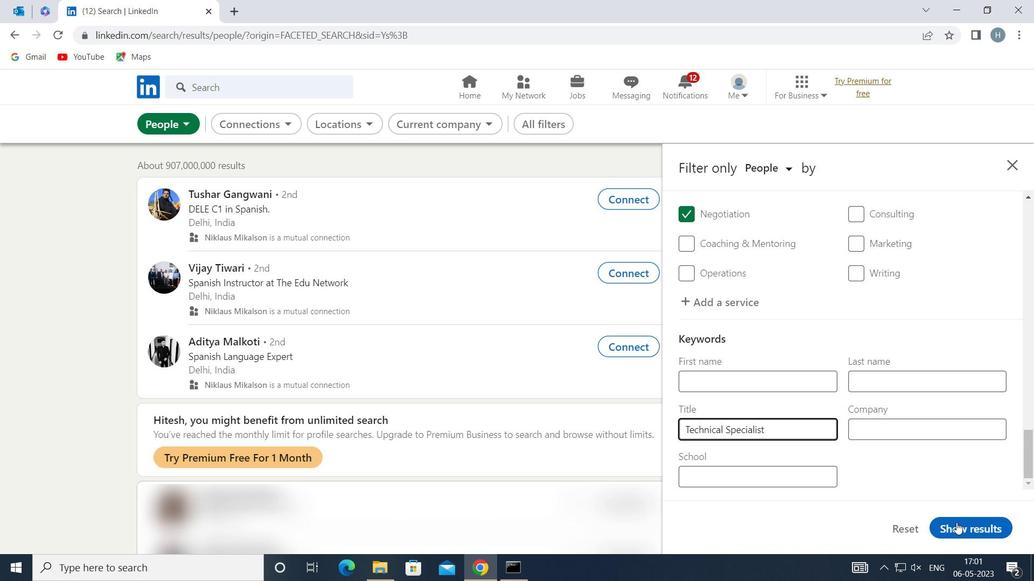 
Action: Mouse pressed left at (959, 525)
Screenshot: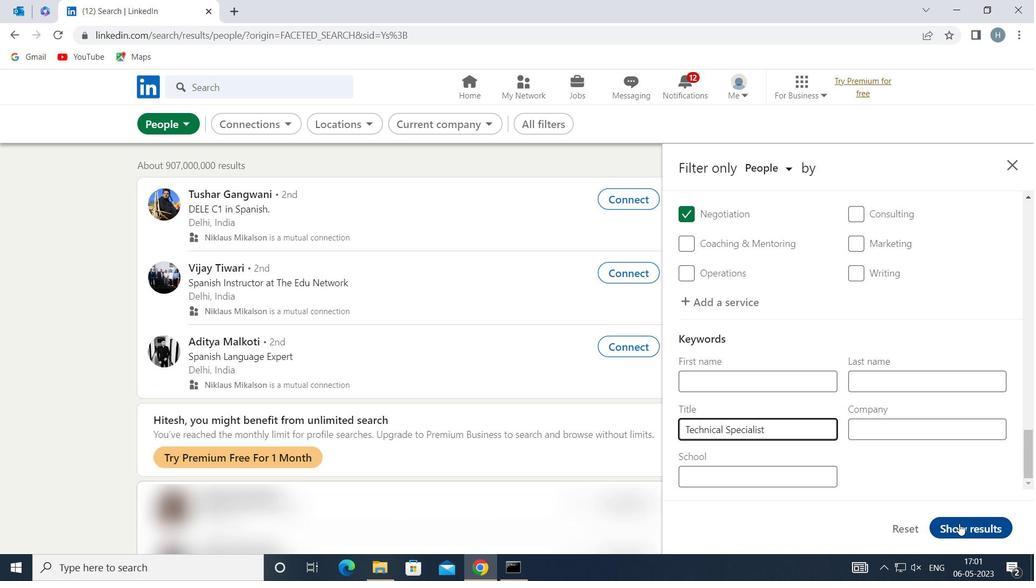 
Action: Mouse moved to (689, 386)
Screenshot: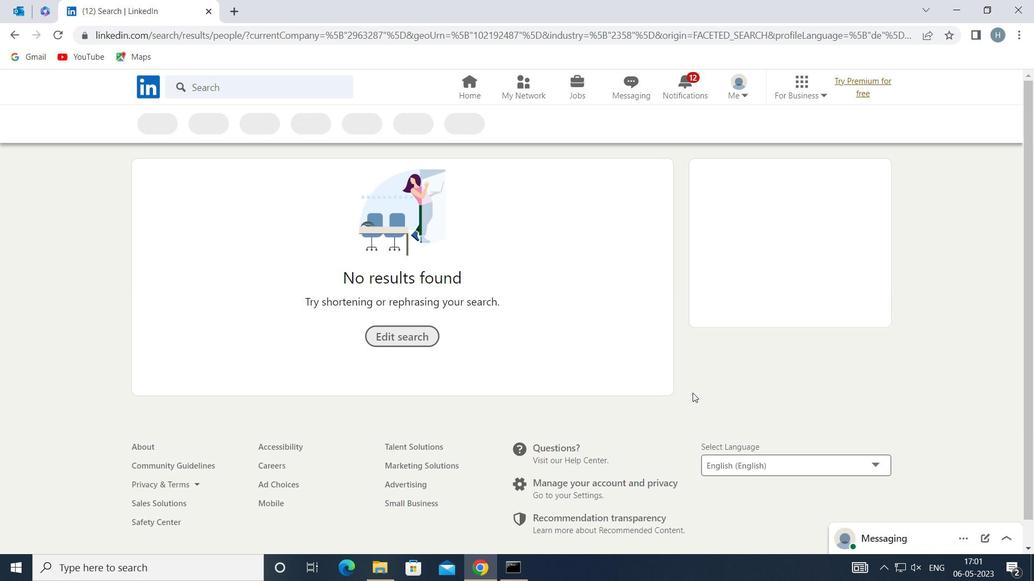 
